 Task: Create a due date automation trigger when advanced on, 2 days after a card is due add fields with custom field "Resume" set to a date in this month at 11:00 AM.
Action: Mouse moved to (1211, 92)
Screenshot: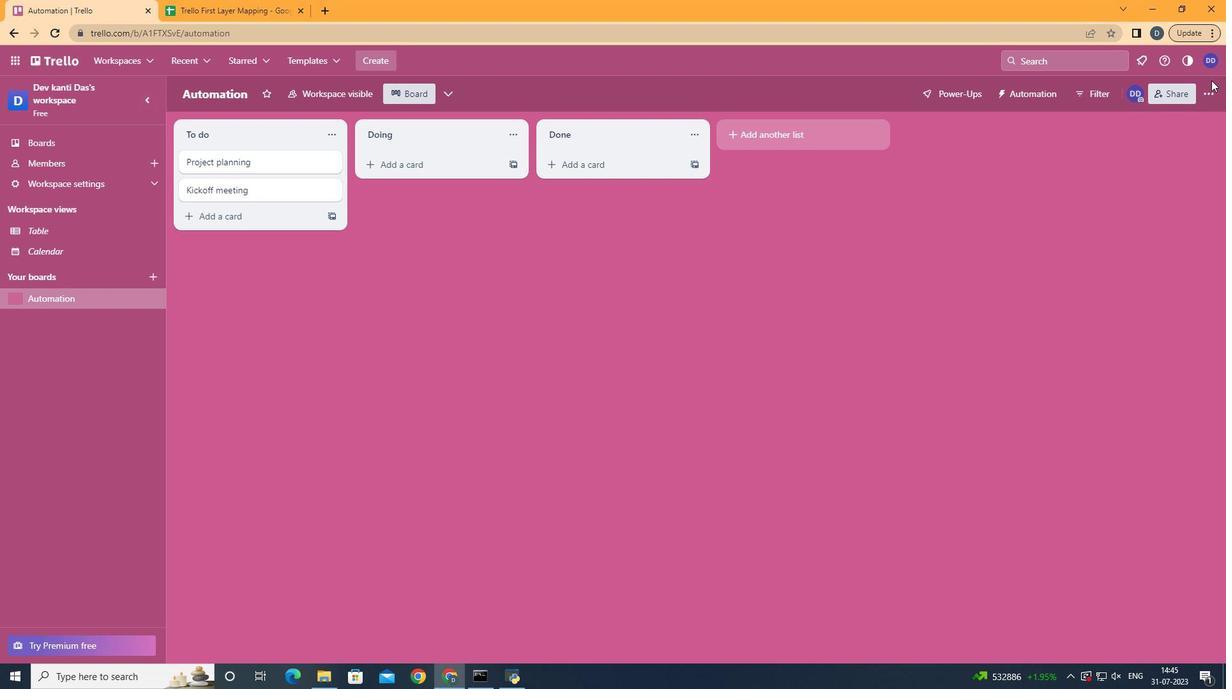 
Action: Mouse pressed left at (1211, 92)
Screenshot: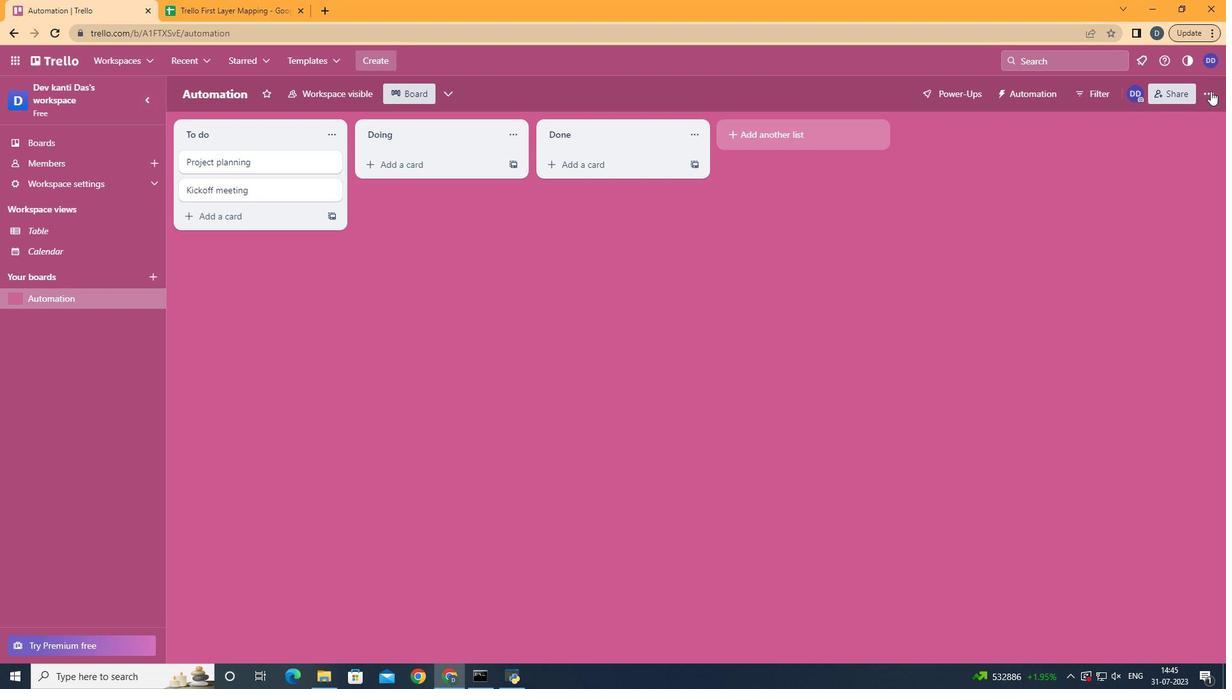 
Action: Mouse moved to (1064, 280)
Screenshot: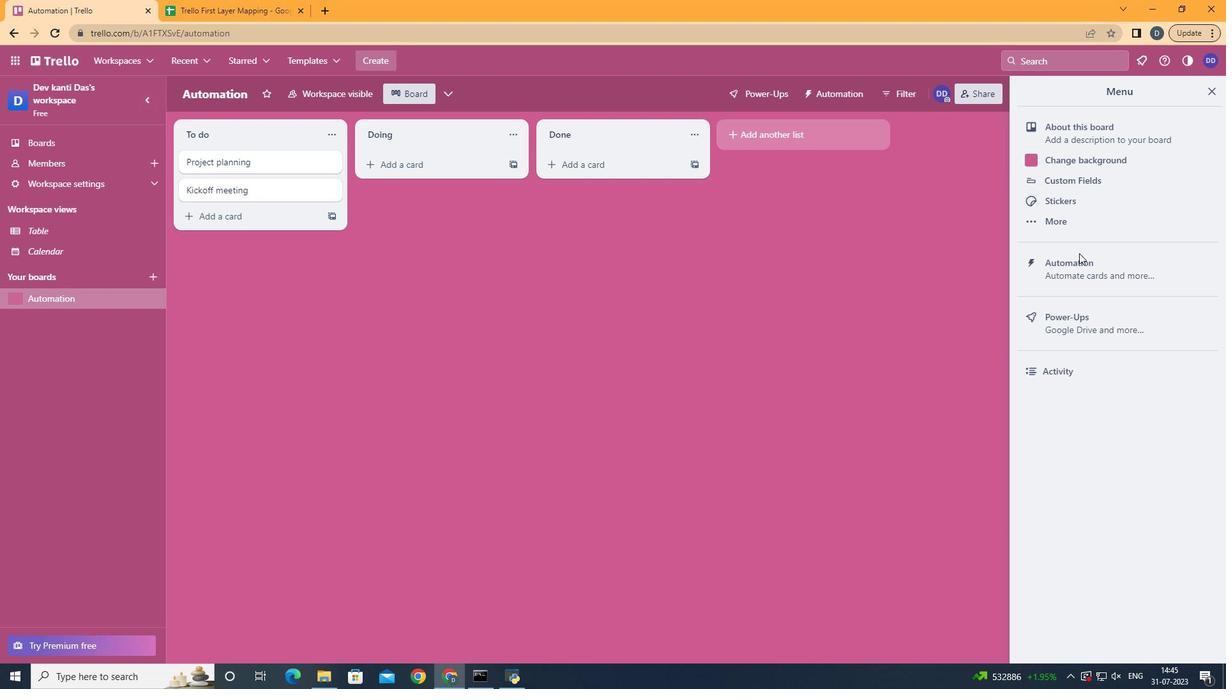 
Action: Mouse pressed left at (1064, 280)
Screenshot: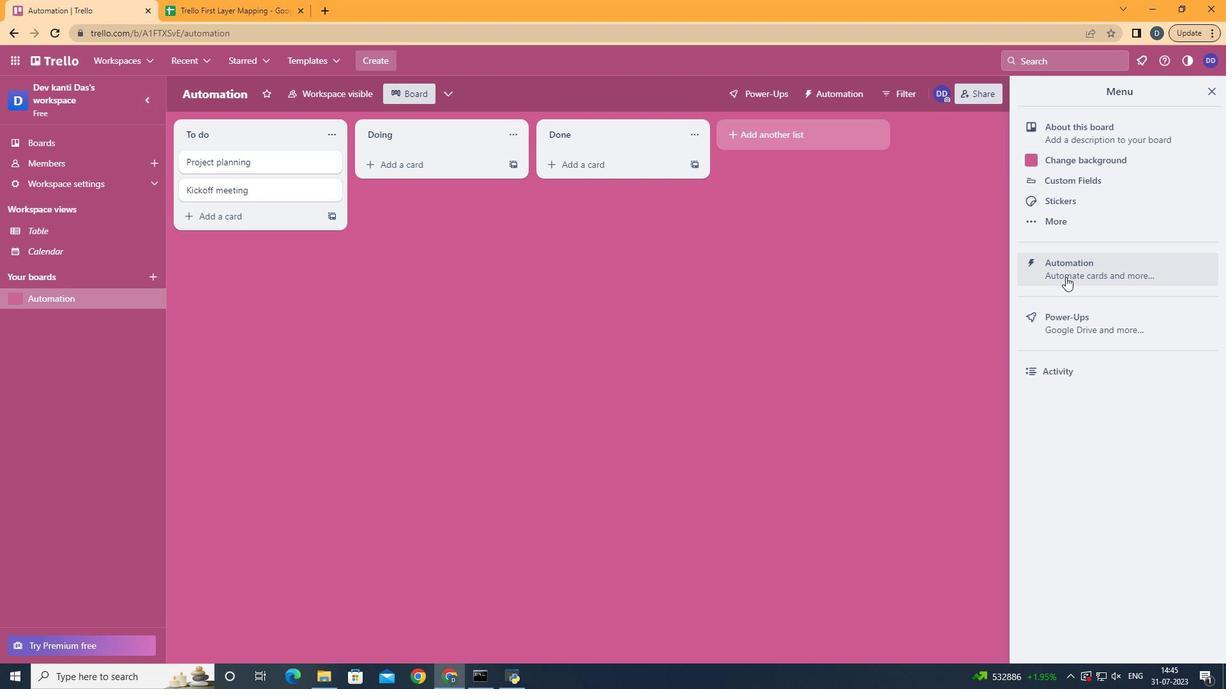 
Action: Mouse moved to (221, 263)
Screenshot: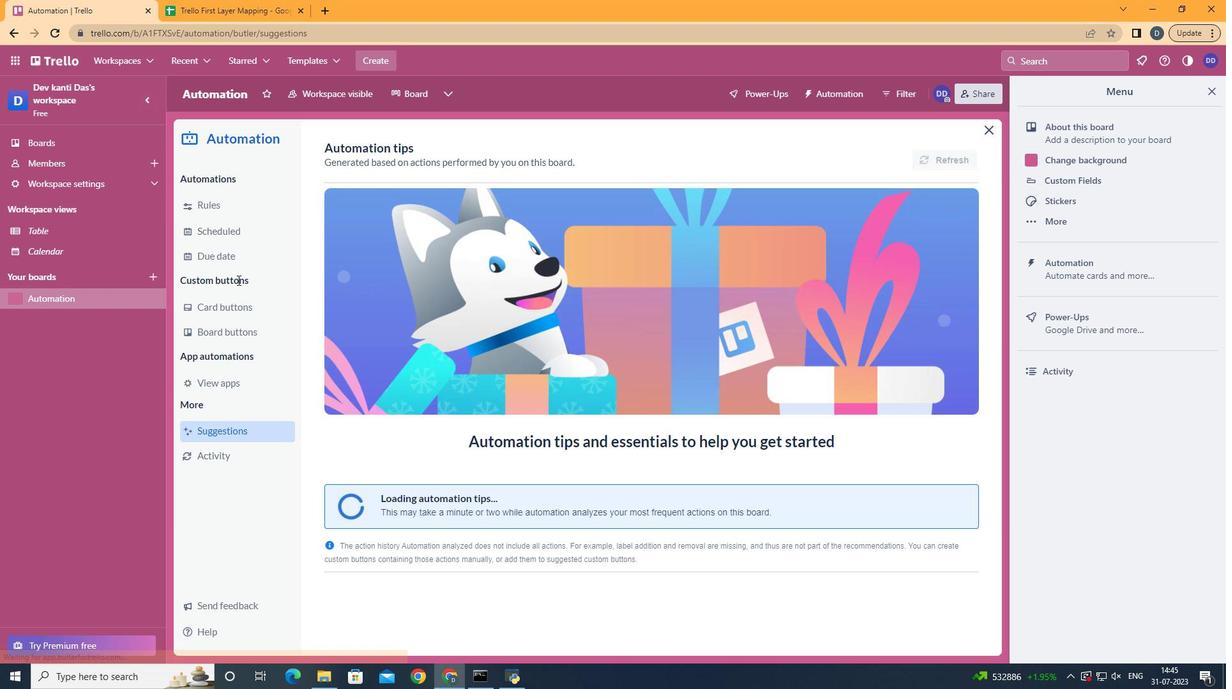 
Action: Mouse pressed left at (221, 263)
Screenshot: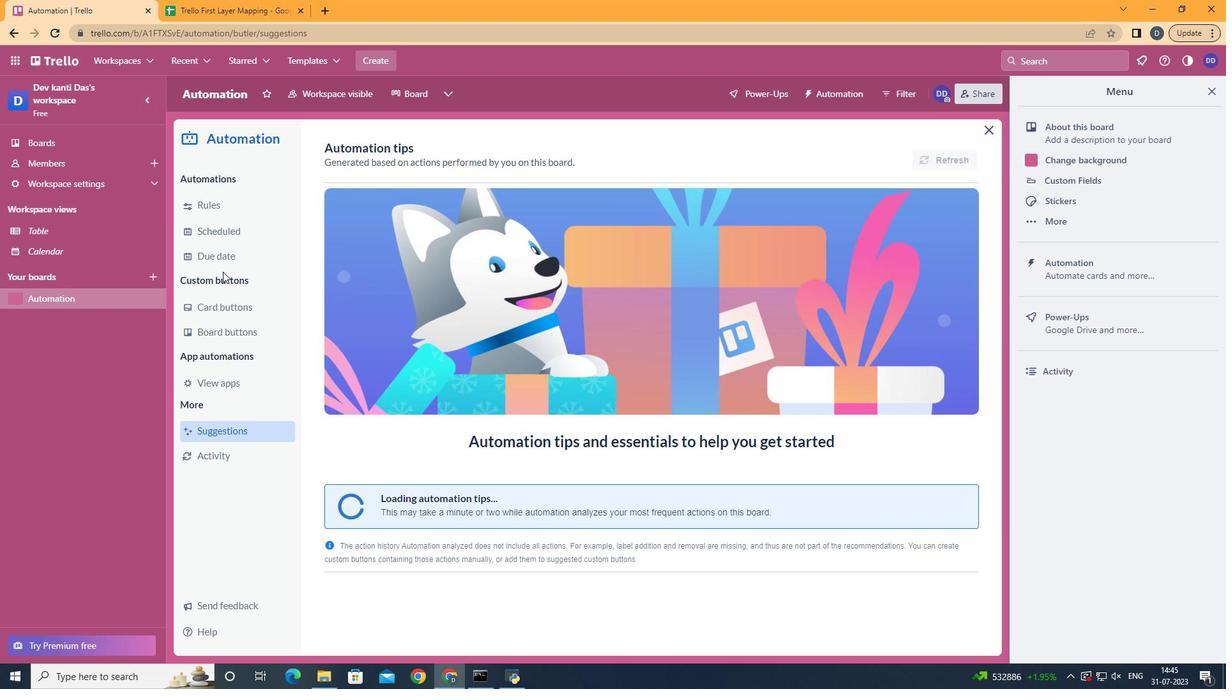 
Action: Mouse moved to (887, 152)
Screenshot: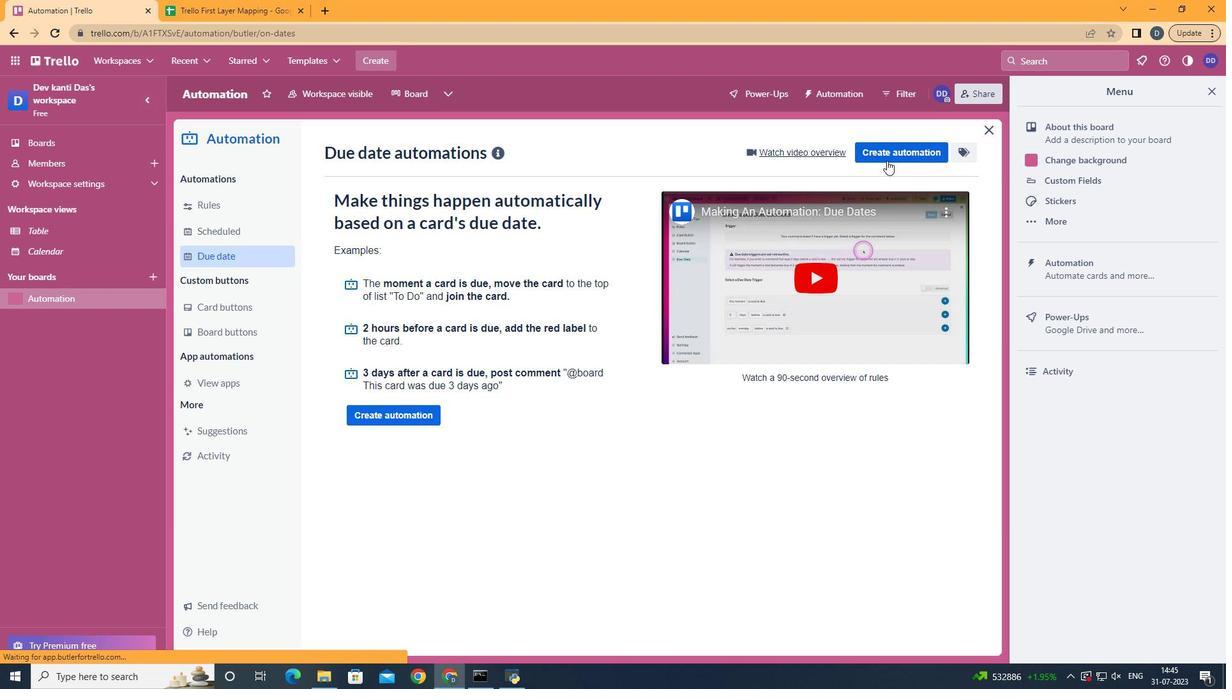 
Action: Mouse pressed left at (887, 152)
Screenshot: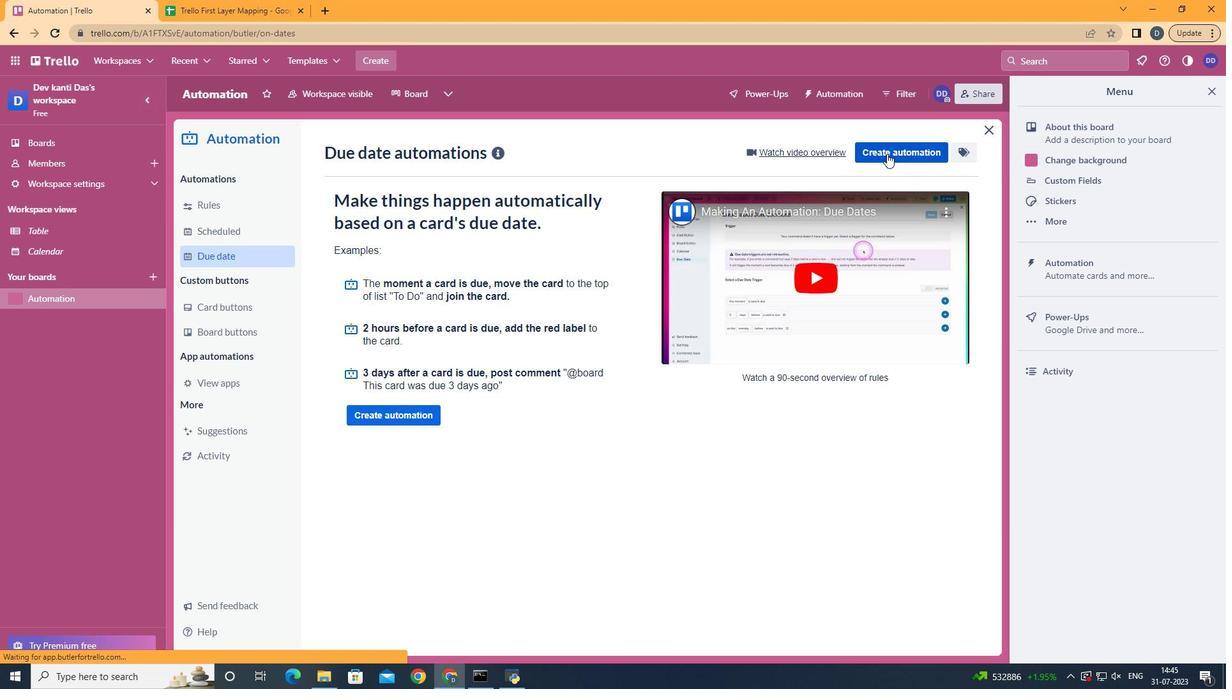
Action: Mouse moved to (577, 284)
Screenshot: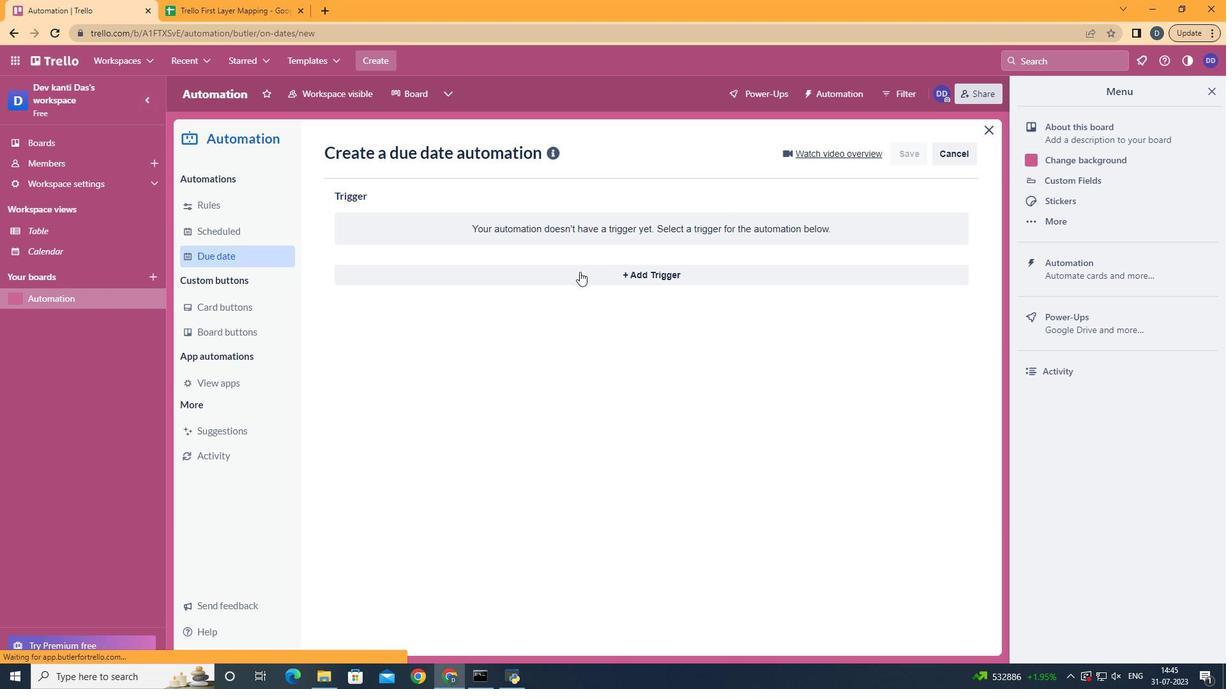 
Action: Mouse pressed left at (577, 284)
Screenshot: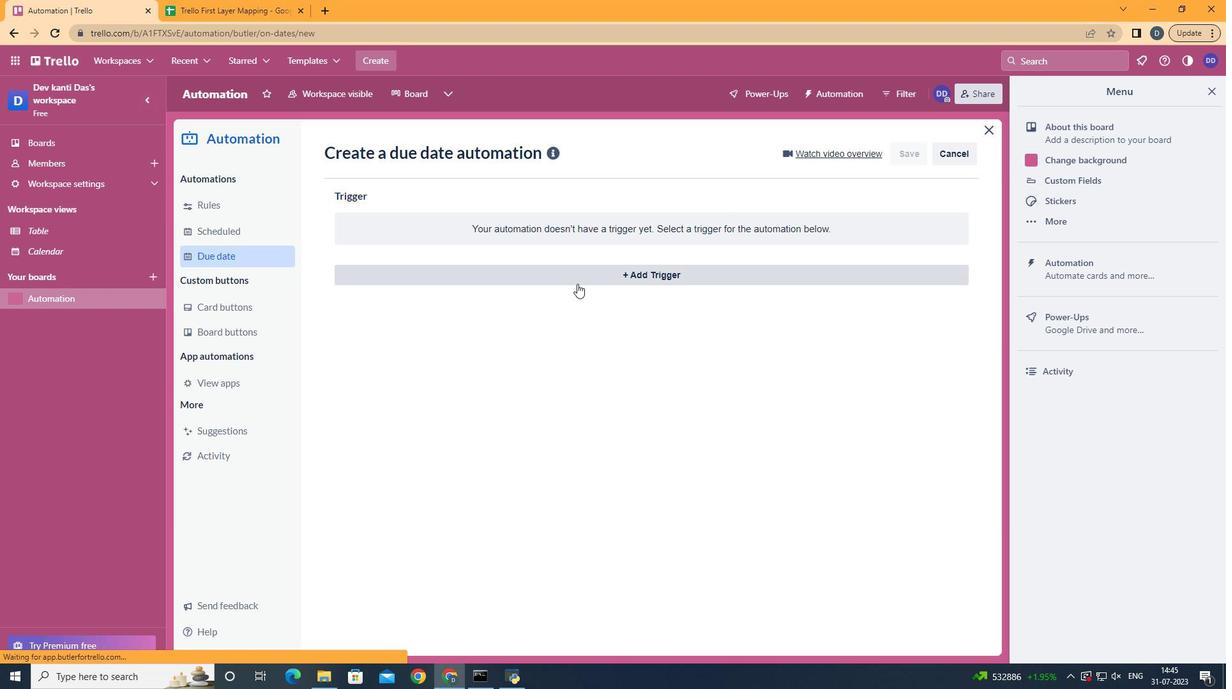 
Action: Mouse moved to (452, 518)
Screenshot: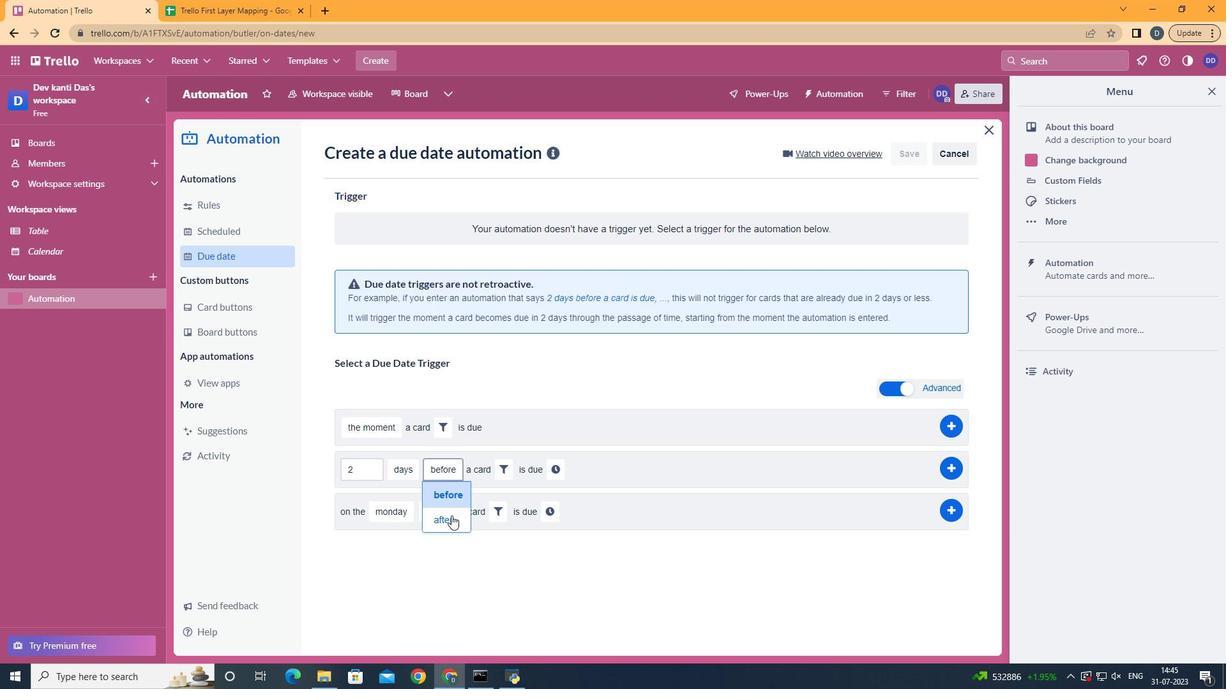 
Action: Mouse pressed left at (452, 518)
Screenshot: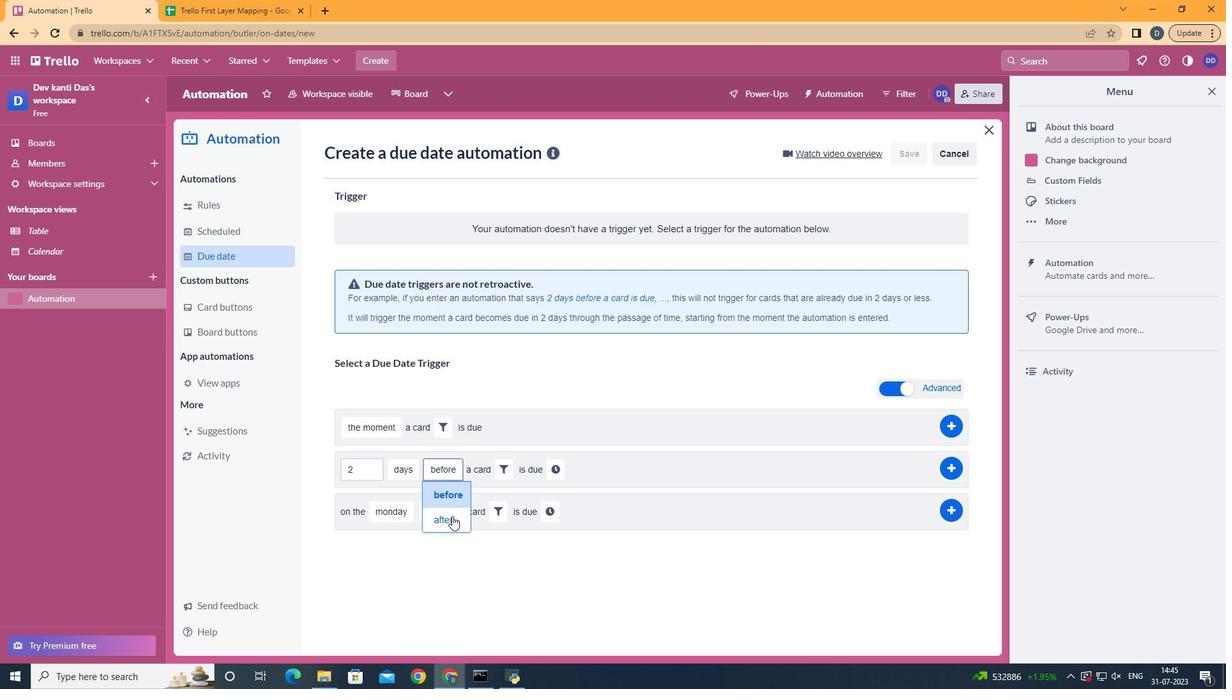 
Action: Mouse moved to (489, 469)
Screenshot: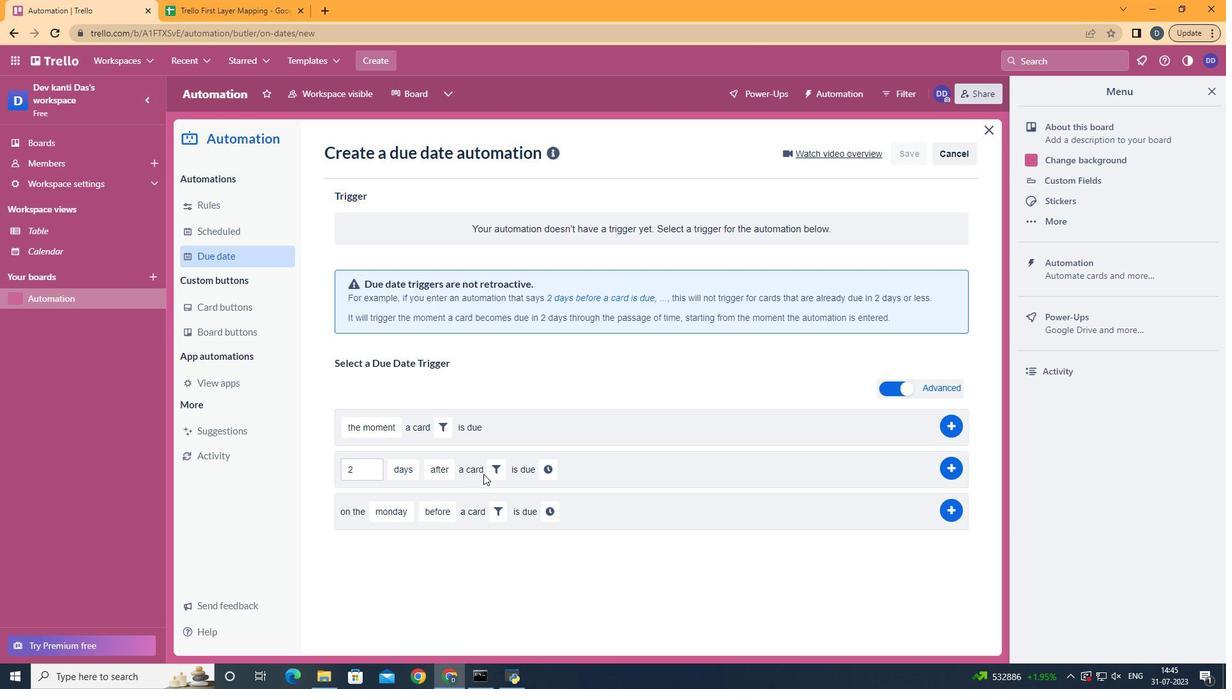 
Action: Mouse pressed left at (489, 469)
Screenshot: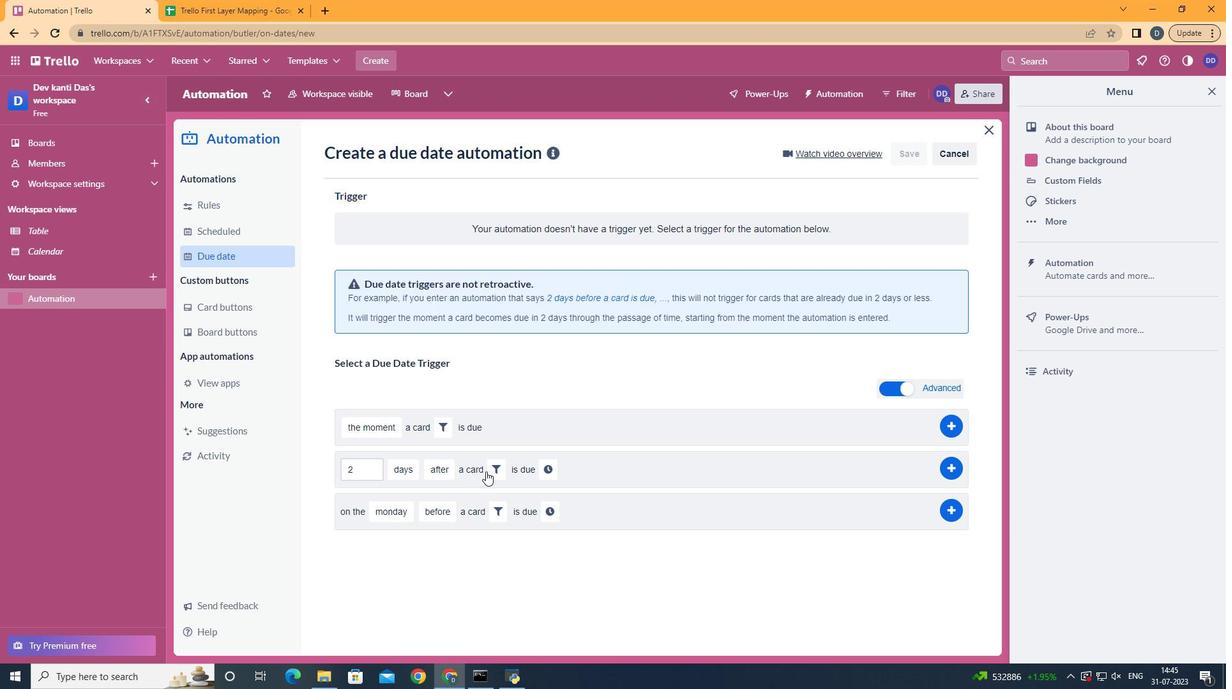 
Action: Mouse moved to (689, 515)
Screenshot: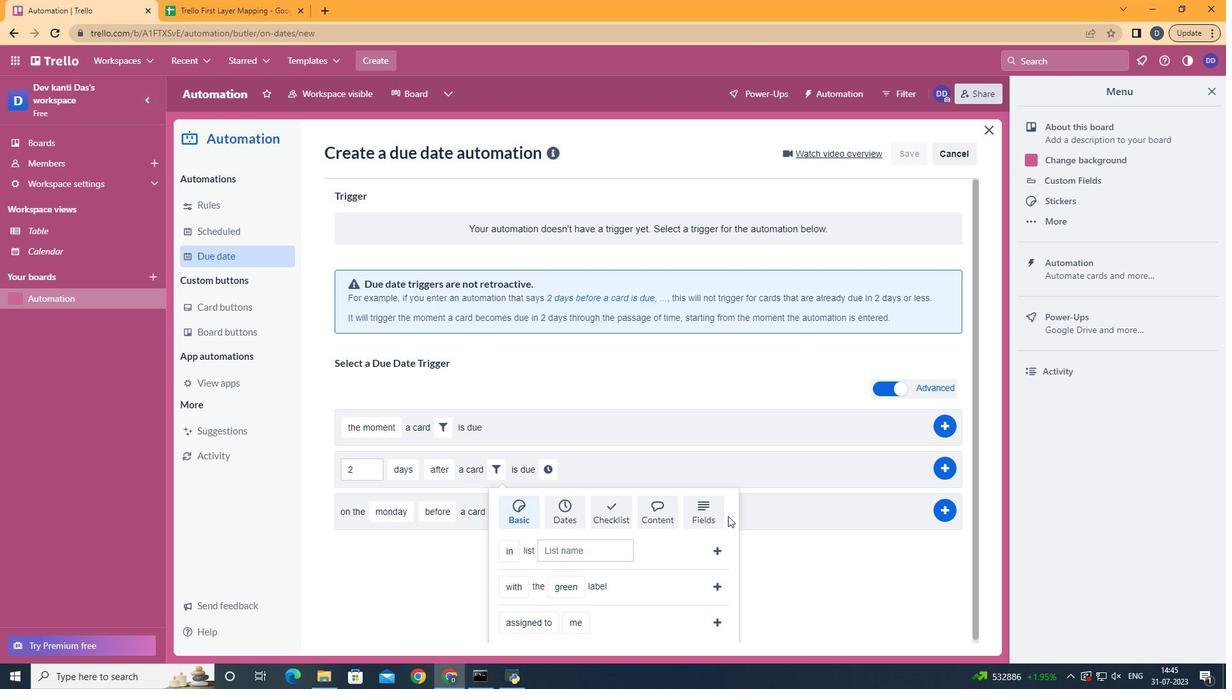 
Action: Mouse pressed left at (689, 515)
Screenshot: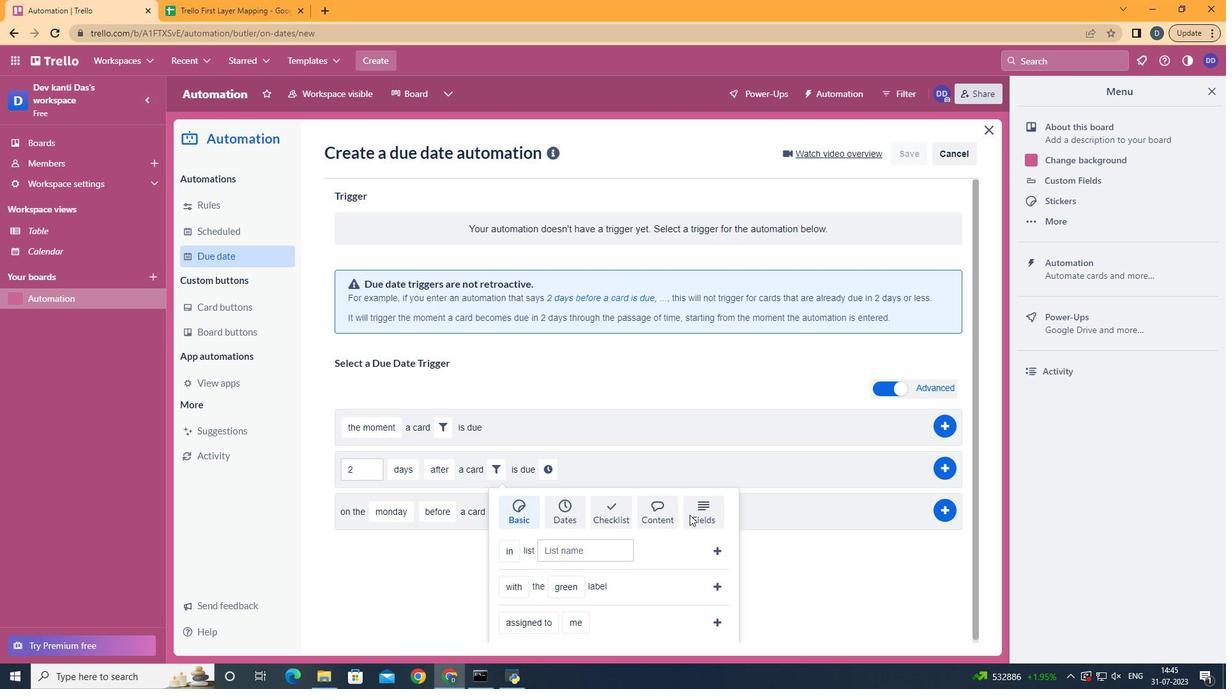 
Action: Mouse scrolled (689, 514) with delta (0, 0)
Screenshot: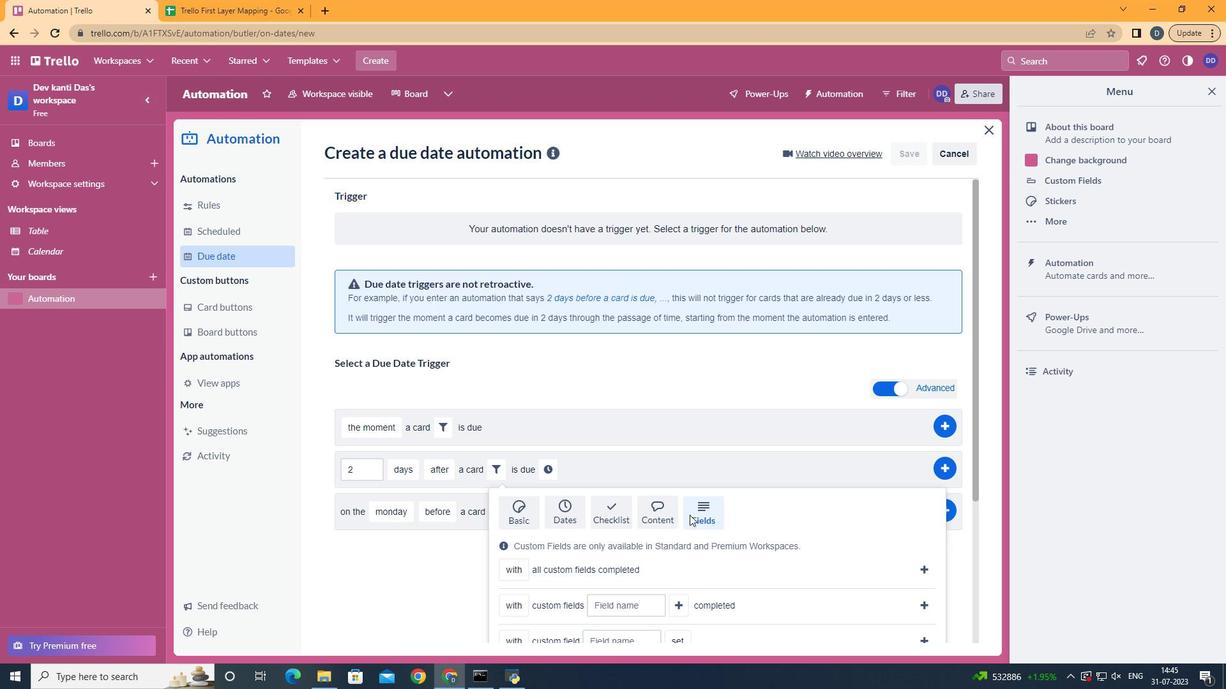 
Action: Mouse scrolled (689, 514) with delta (0, 0)
Screenshot: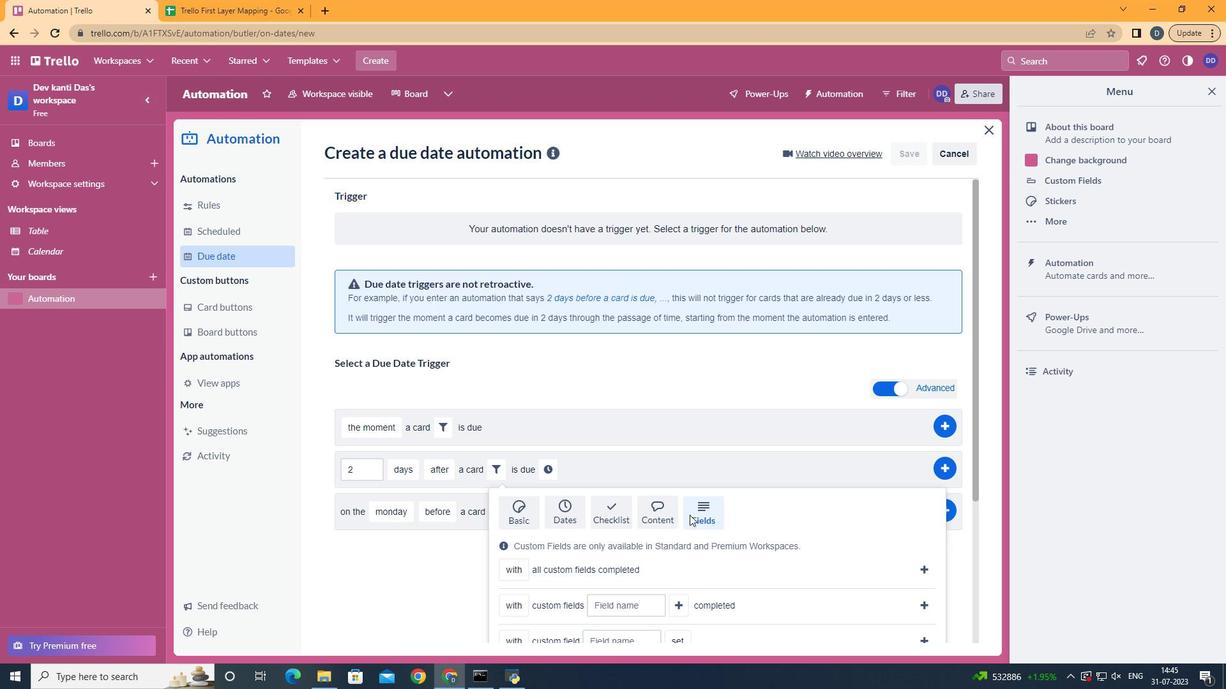 
Action: Mouse scrolled (689, 514) with delta (0, 0)
Screenshot: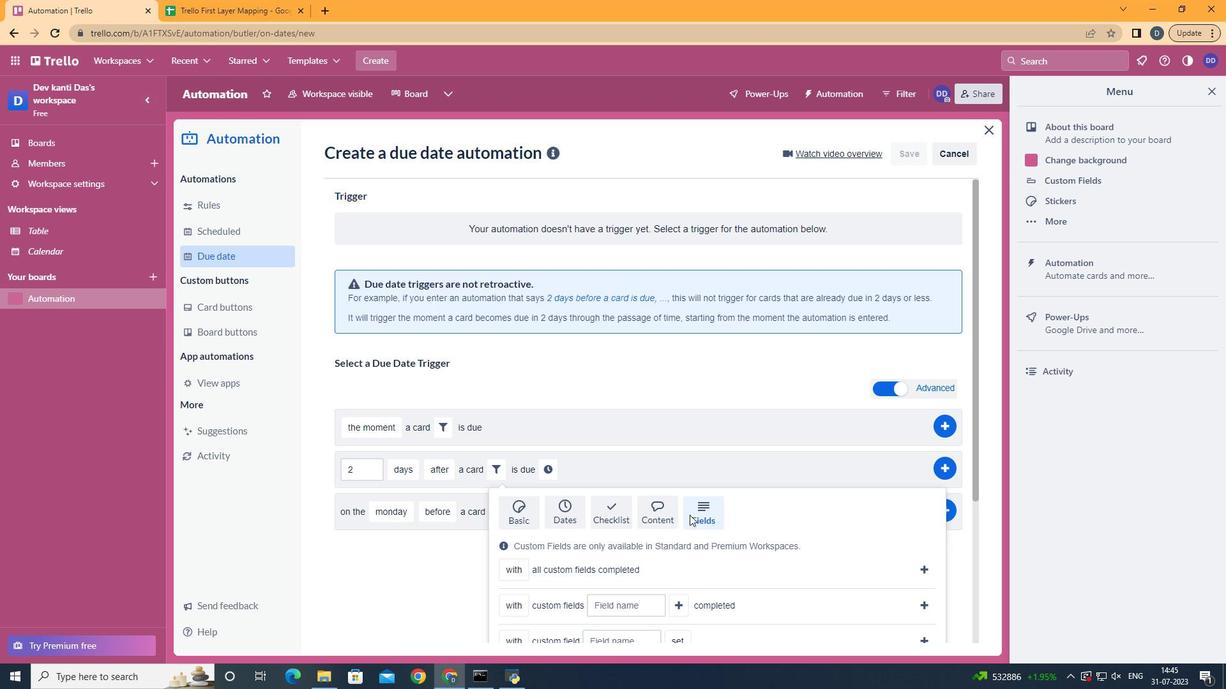 
Action: Mouse moved to (689, 513)
Screenshot: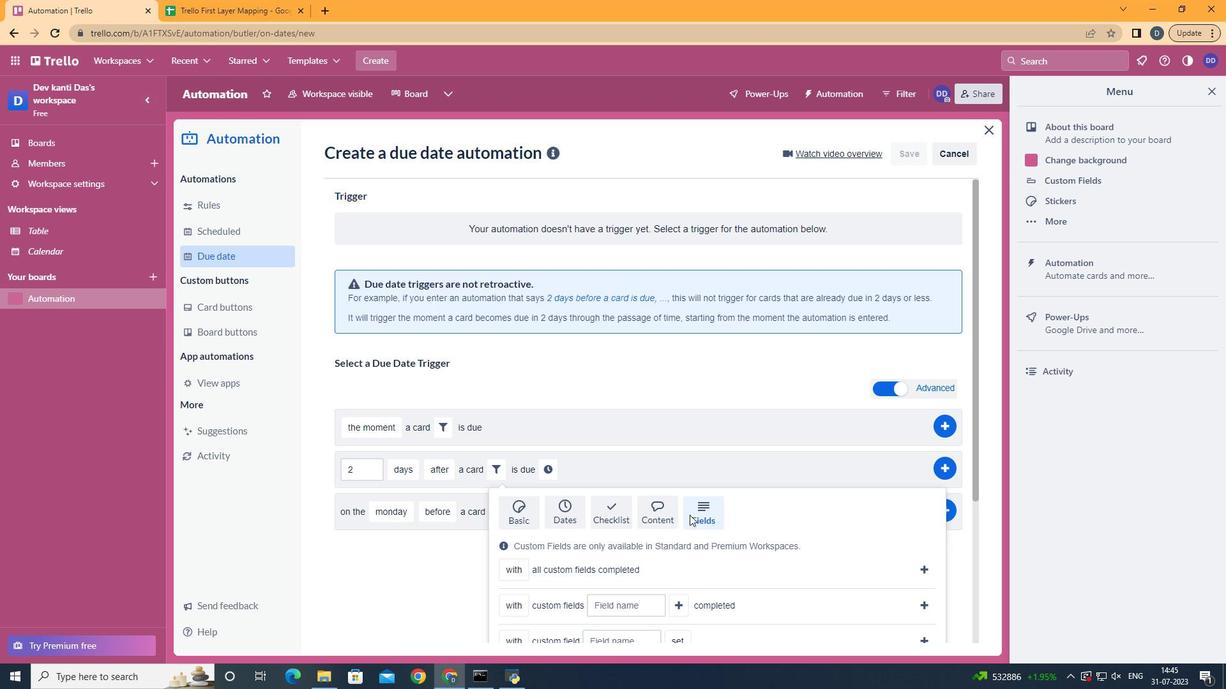 
Action: Mouse scrolled (689, 514) with delta (0, 0)
Screenshot: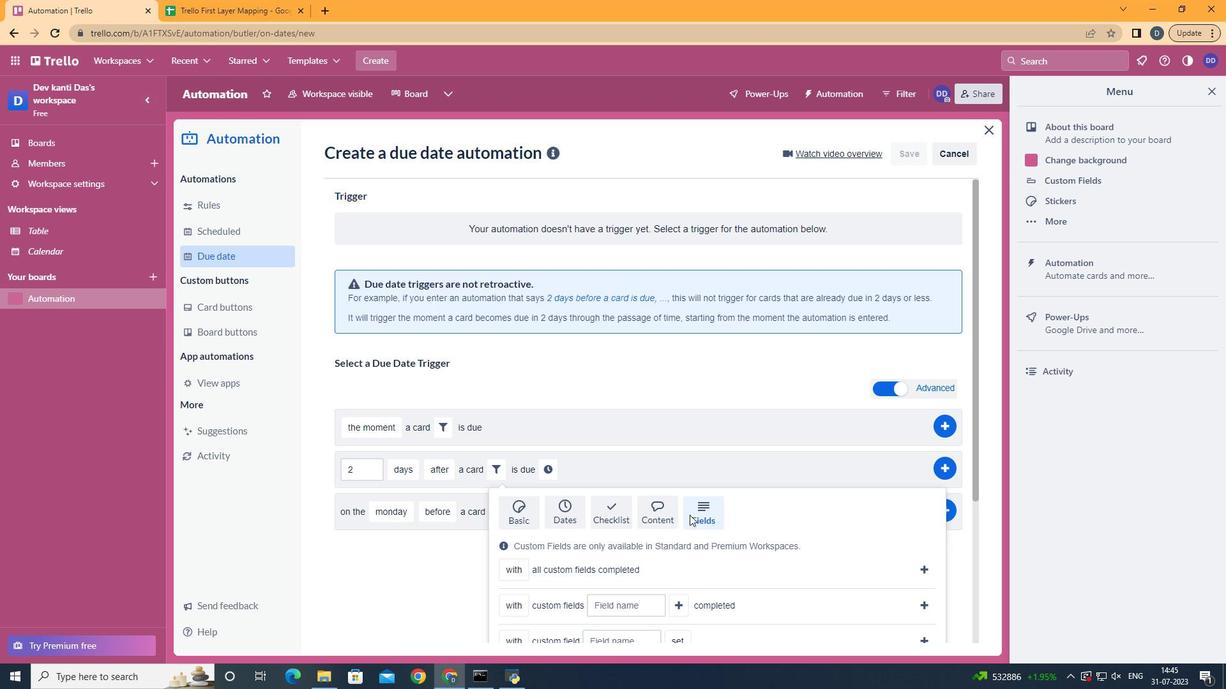
Action: Mouse moved to (696, 504)
Screenshot: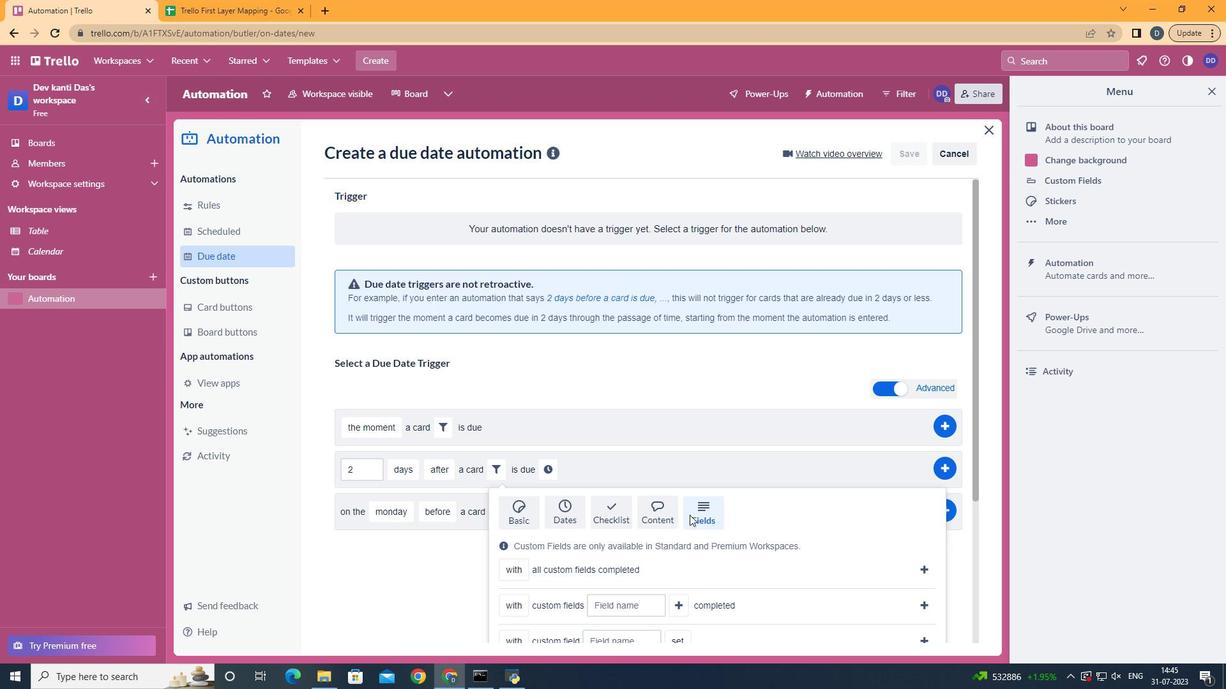 
Action: Mouse scrolled (691, 507) with delta (0, 0)
Screenshot: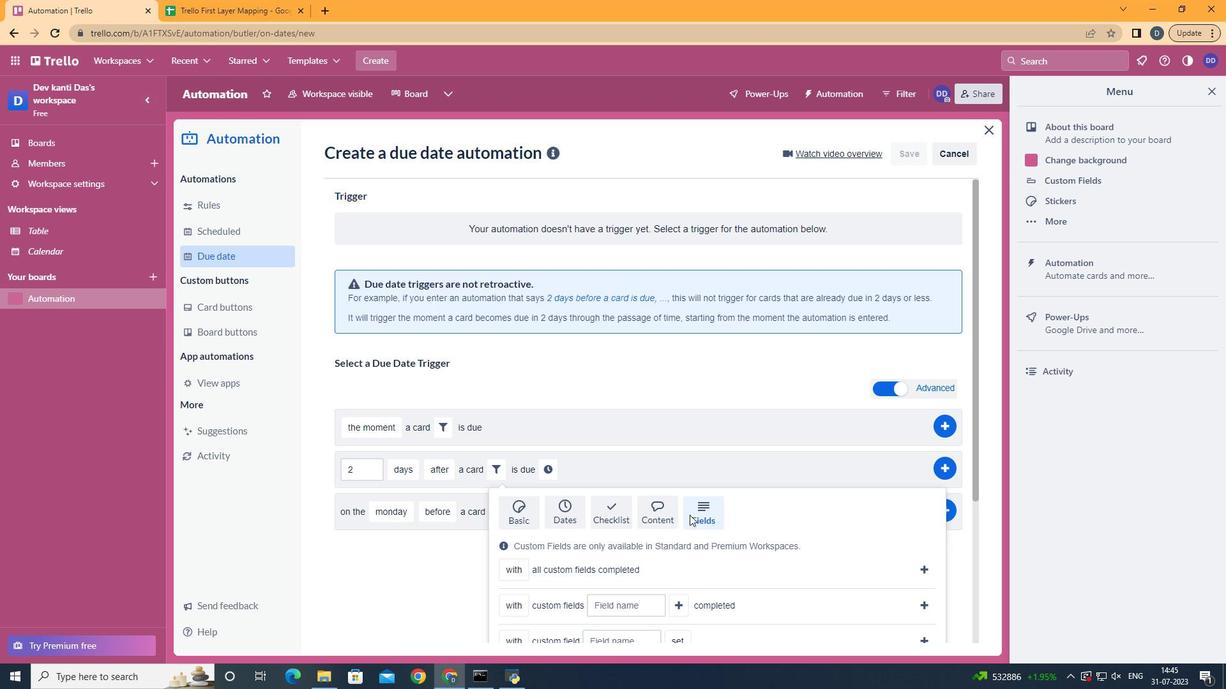 
Action: Mouse moved to (705, 498)
Screenshot: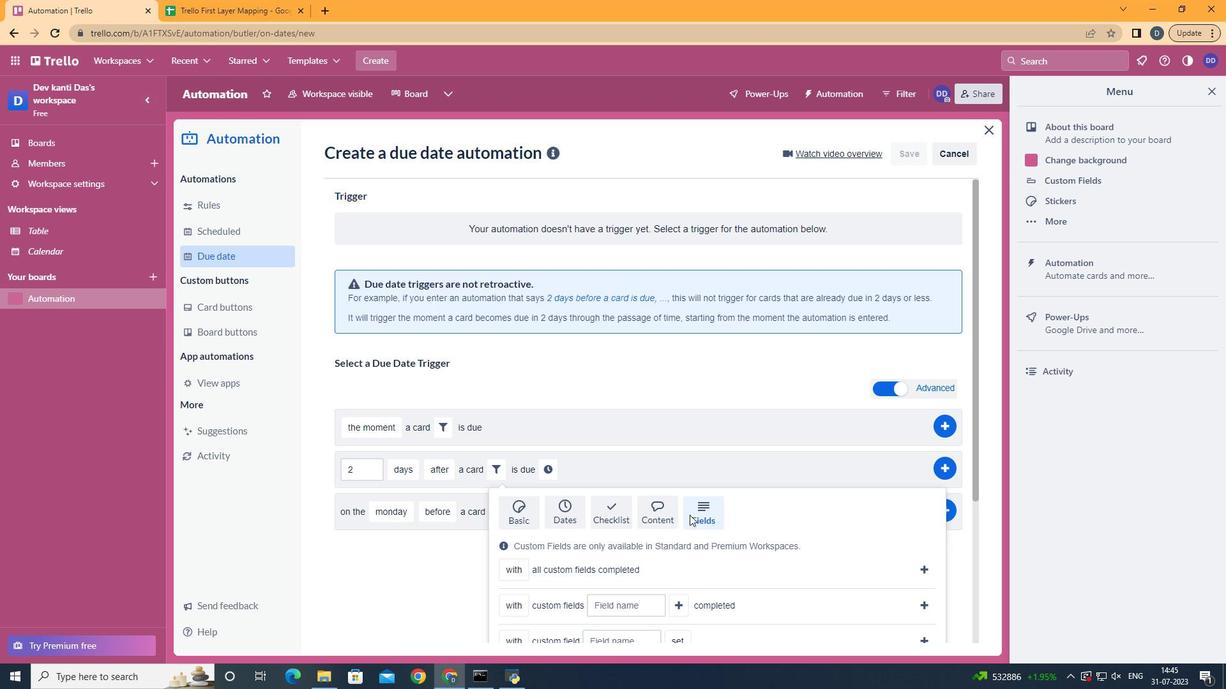
Action: Mouse scrolled (701, 500) with delta (0, 0)
Screenshot: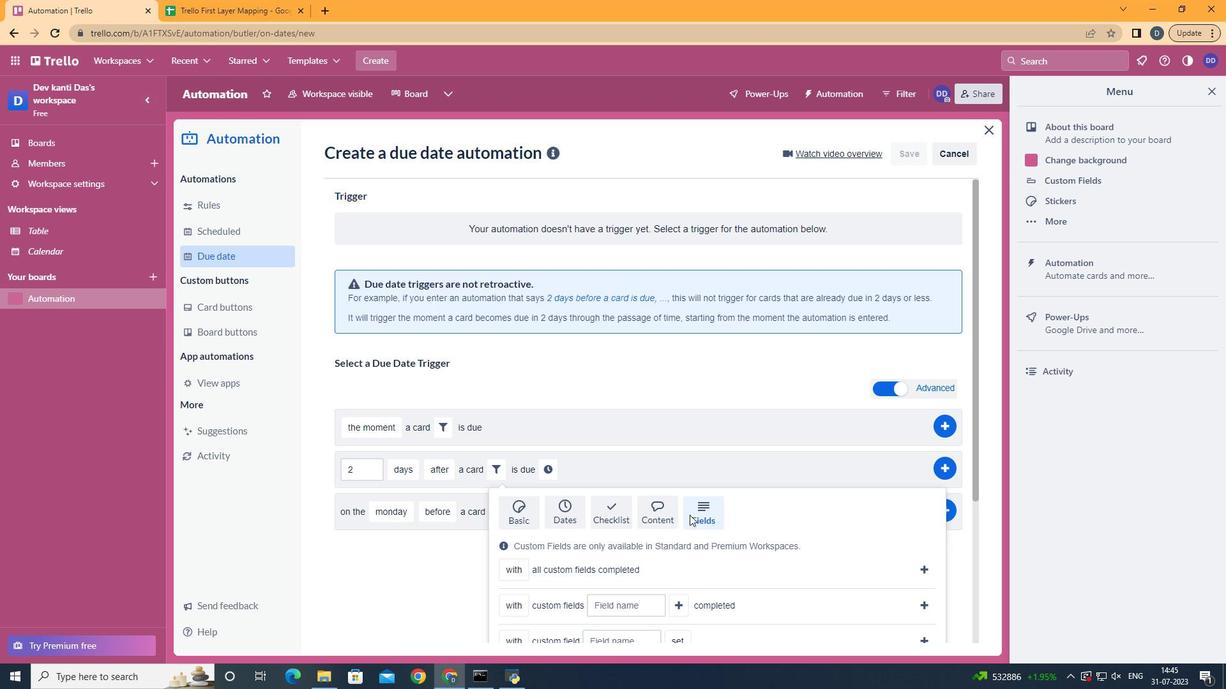 
Action: Mouse moved to (523, 602)
Screenshot: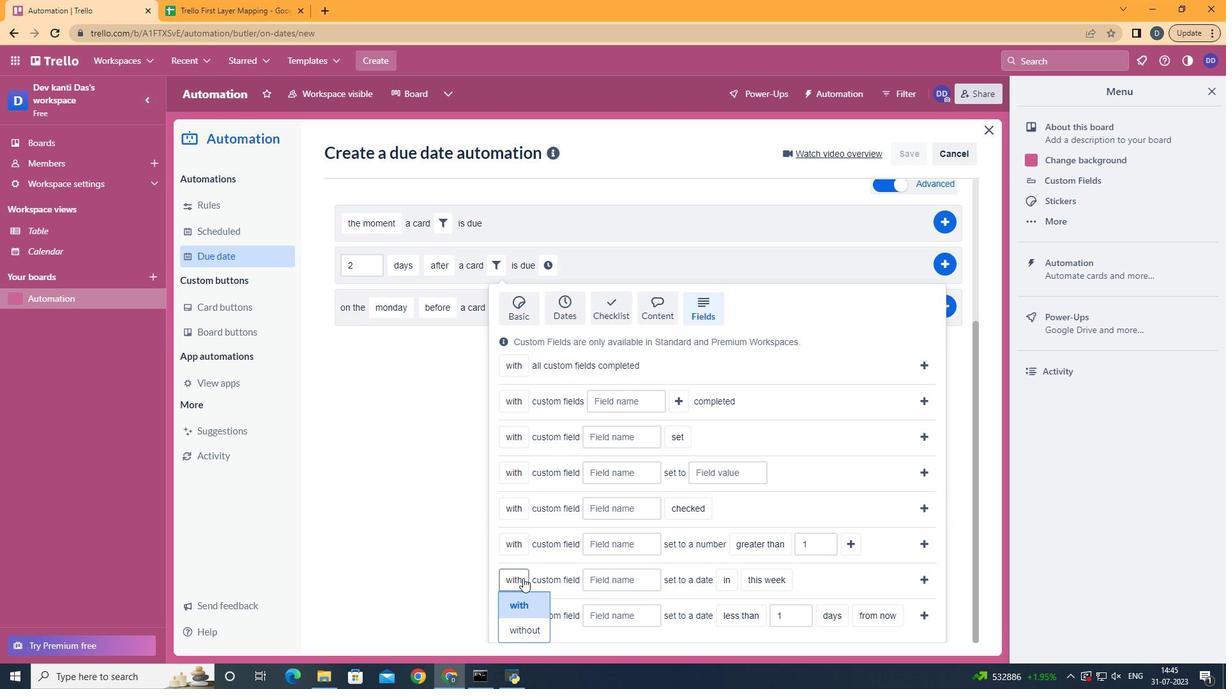 
Action: Mouse pressed left at (523, 602)
Screenshot: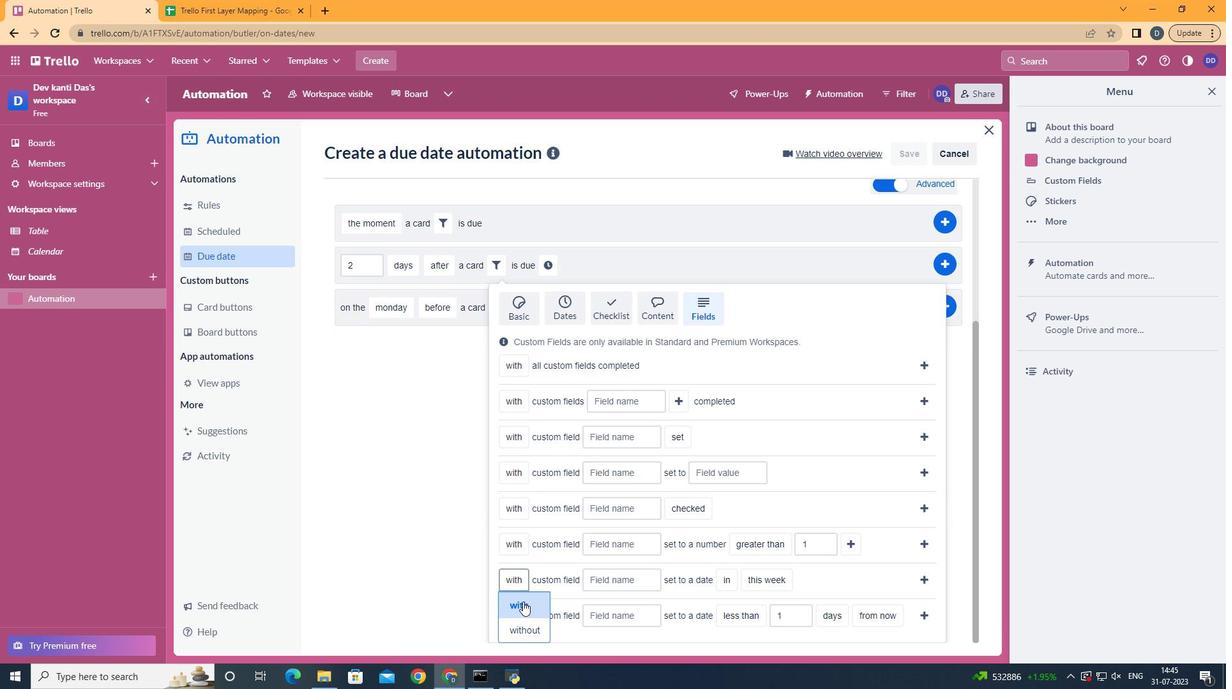 
Action: Mouse moved to (608, 580)
Screenshot: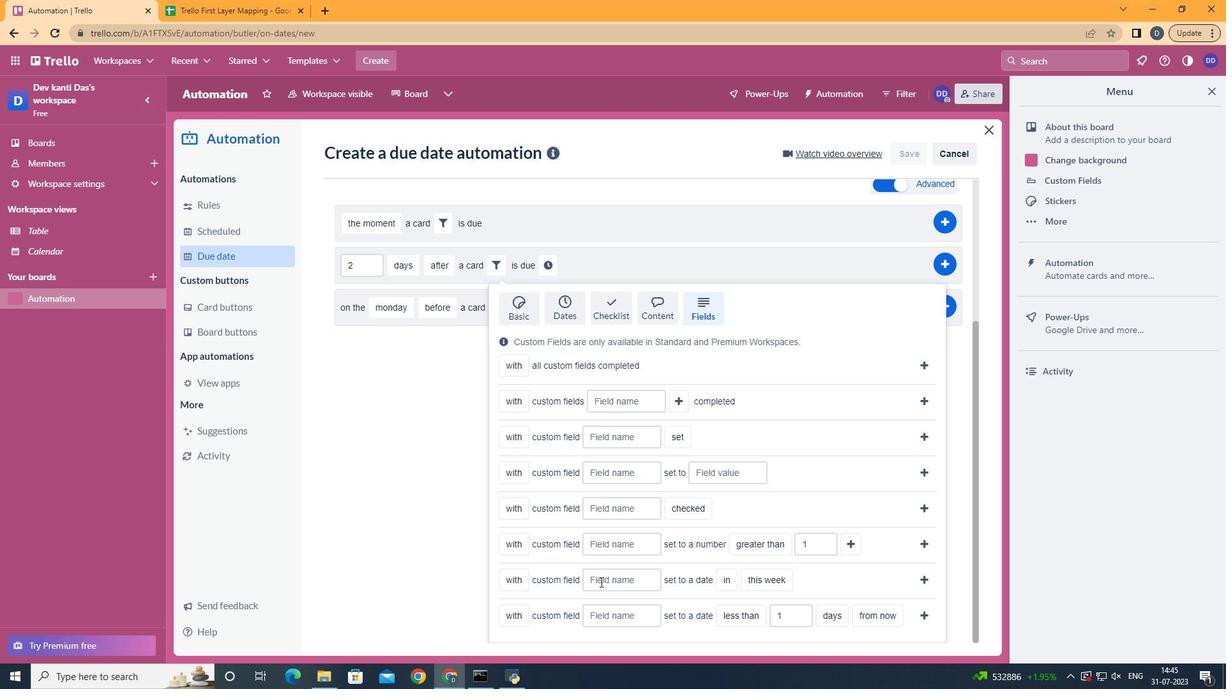 
Action: Mouse pressed left at (608, 580)
Screenshot: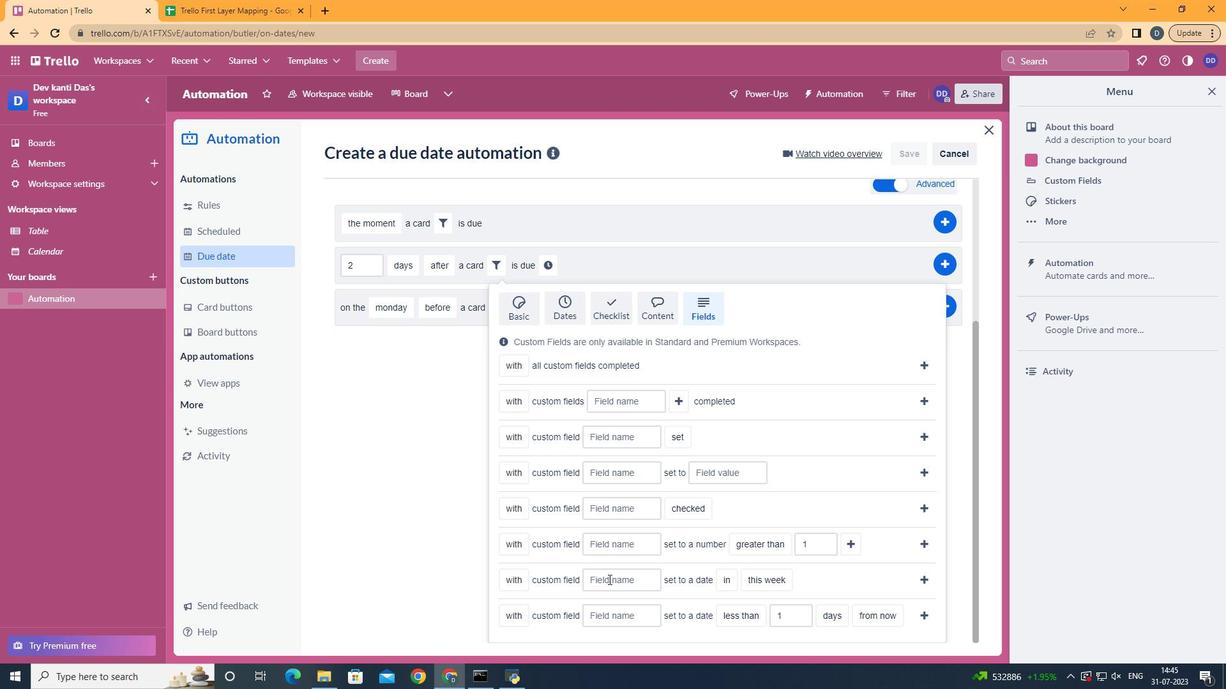 
Action: Key pressed <Key.shift>Resume
Screenshot: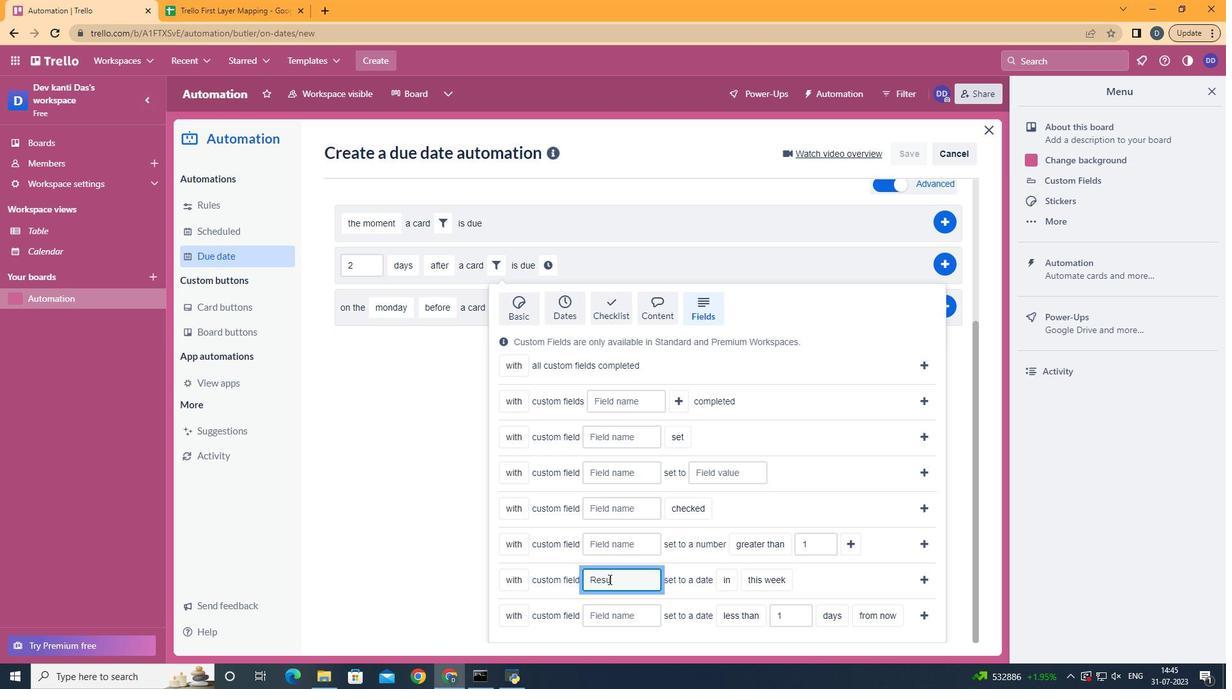 
Action: Mouse moved to (727, 604)
Screenshot: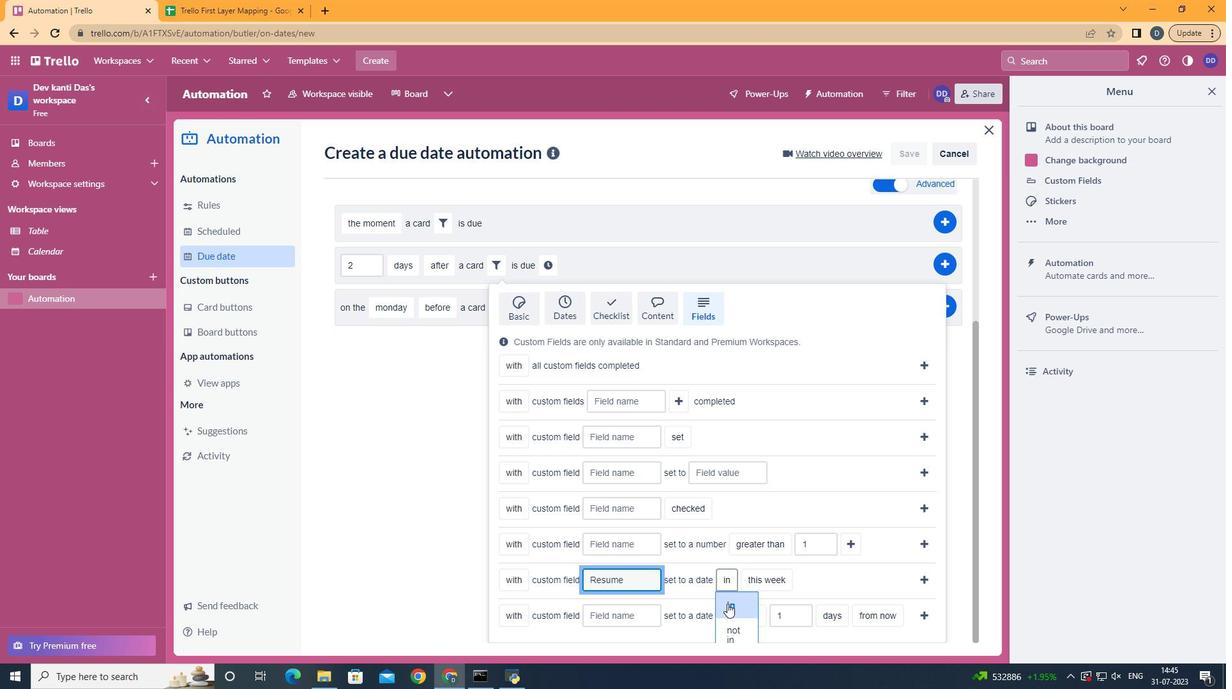 
Action: Mouse pressed left at (727, 604)
Screenshot: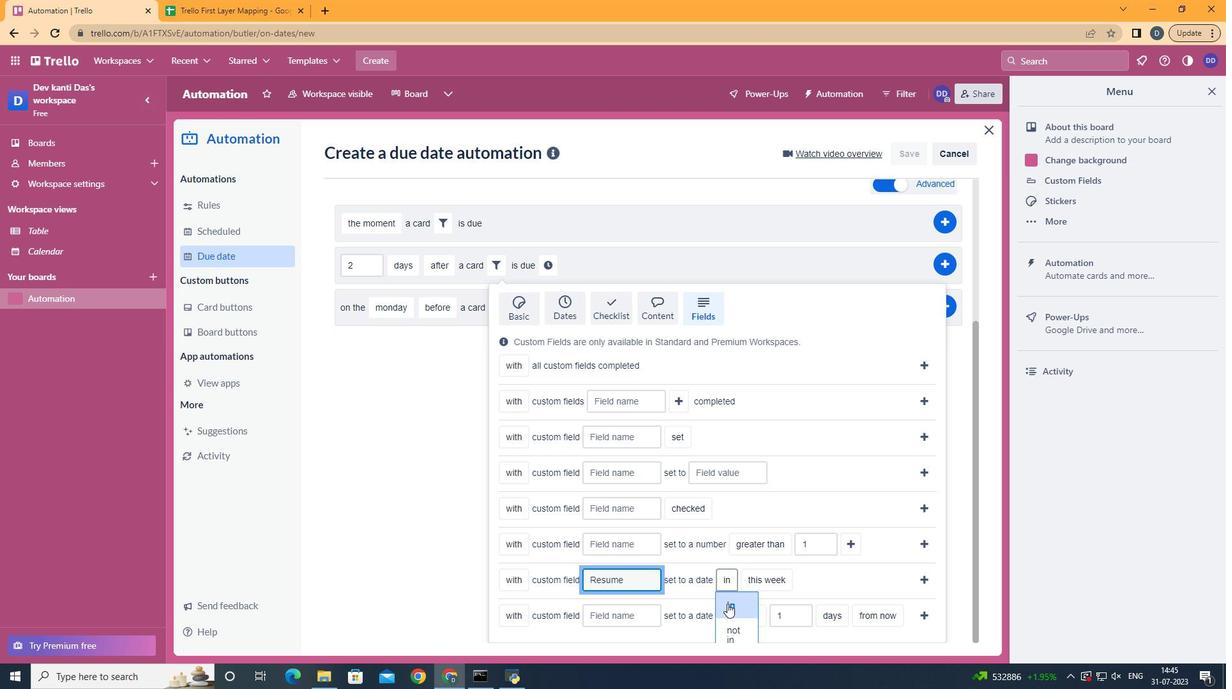 
Action: Mouse moved to (772, 630)
Screenshot: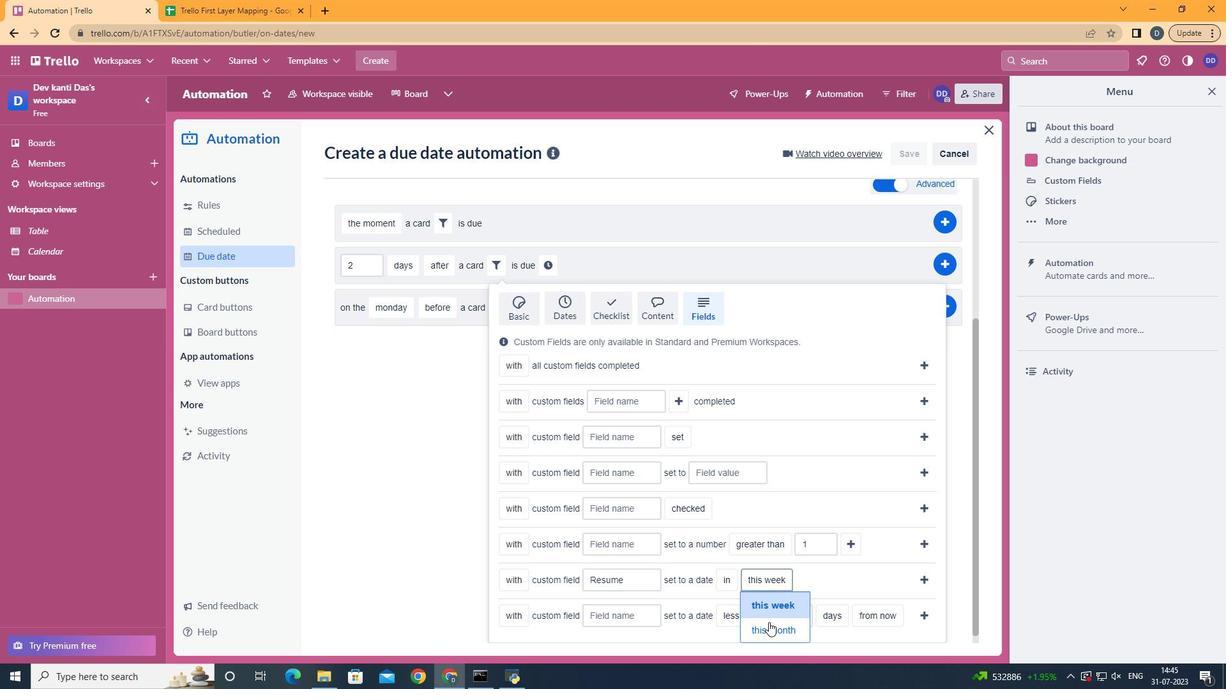 
Action: Mouse pressed left at (772, 630)
Screenshot: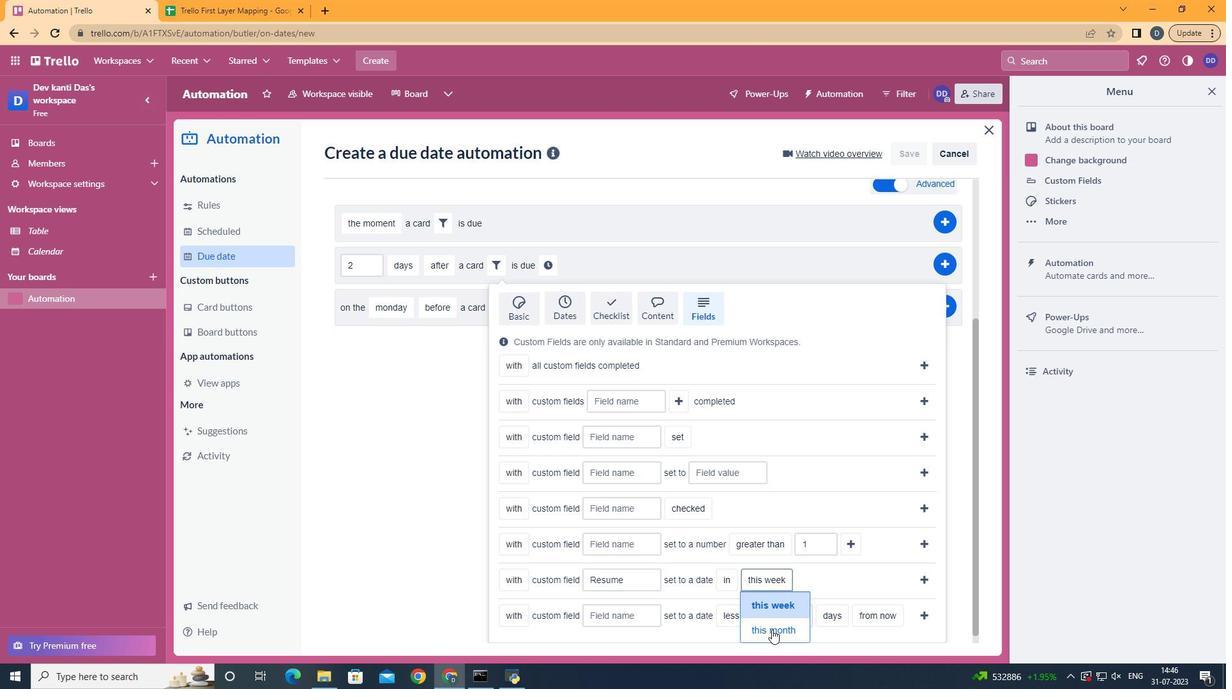 
Action: Mouse moved to (925, 581)
Screenshot: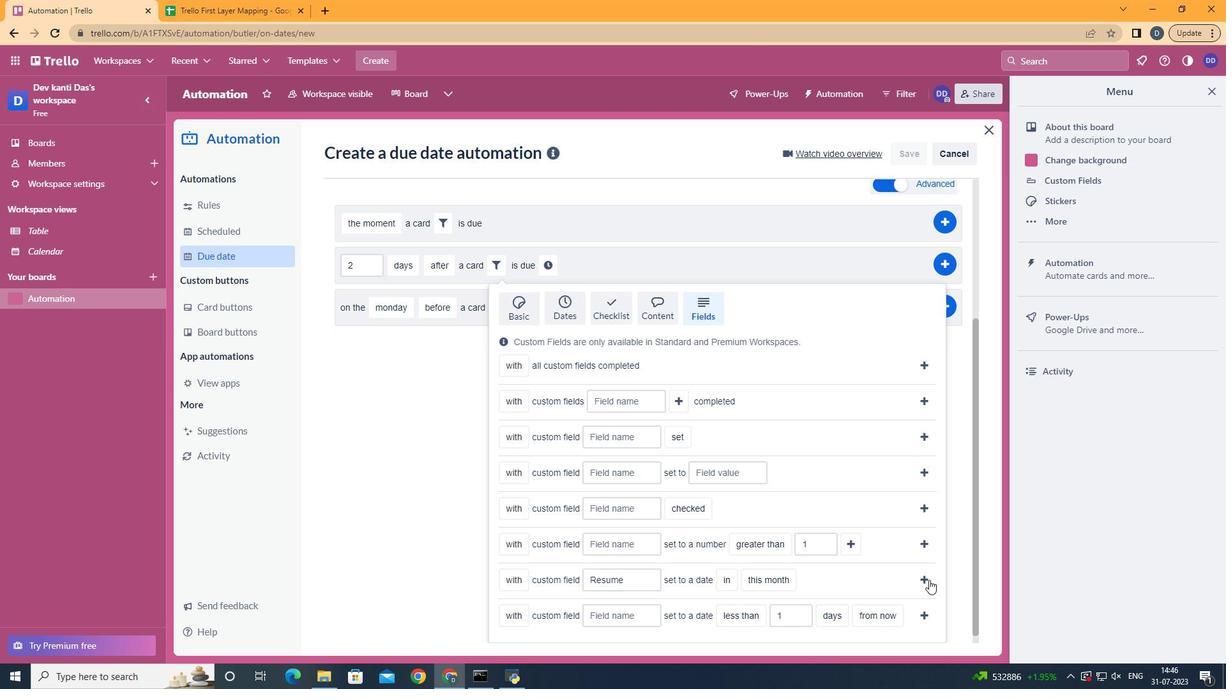 
Action: Mouse pressed left at (925, 581)
Screenshot: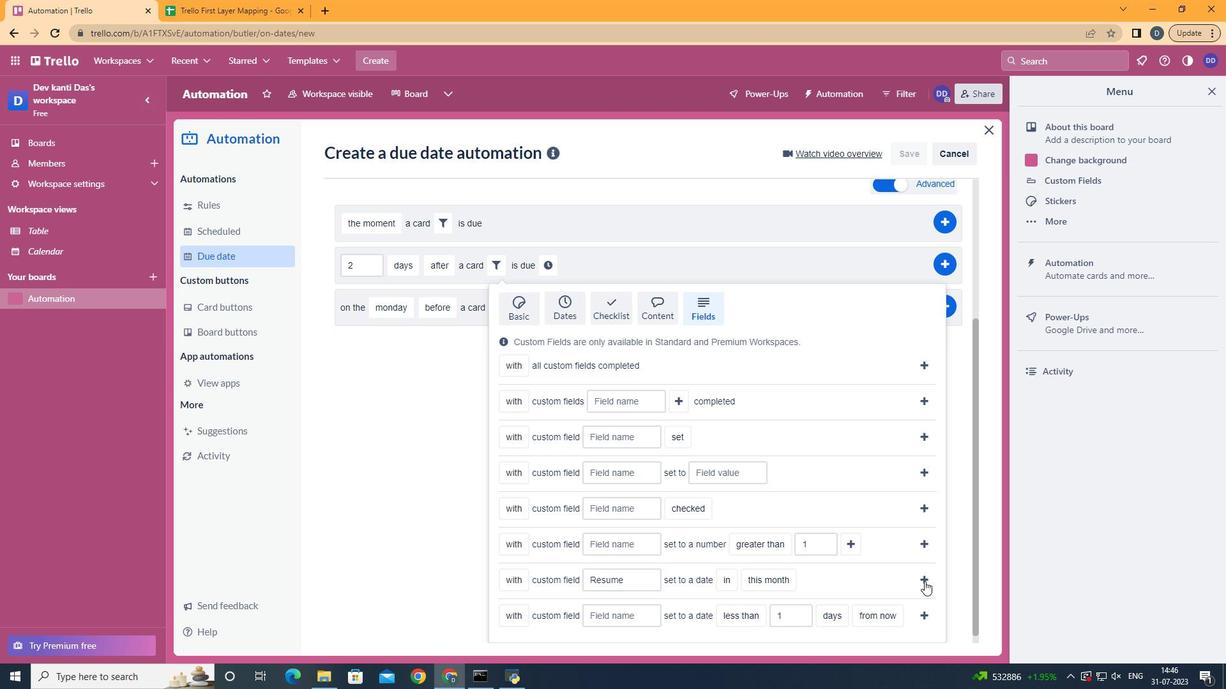 
Action: Mouse moved to (789, 468)
Screenshot: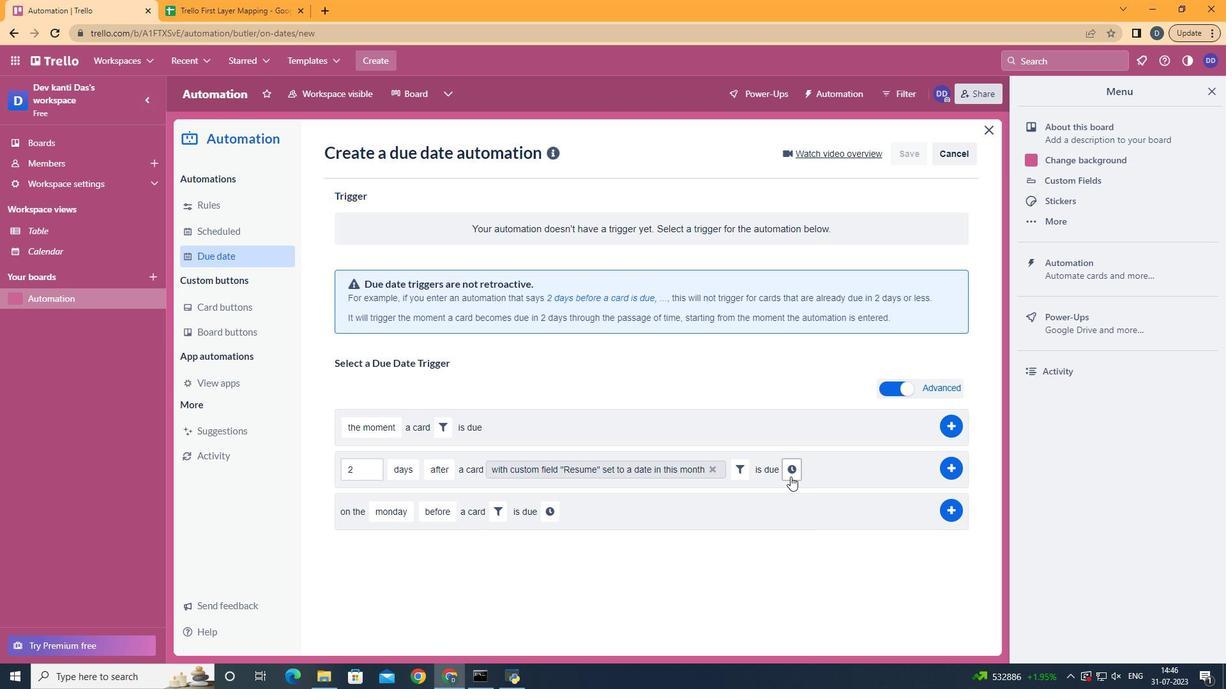 
Action: Mouse pressed left at (789, 468)
Screenshot: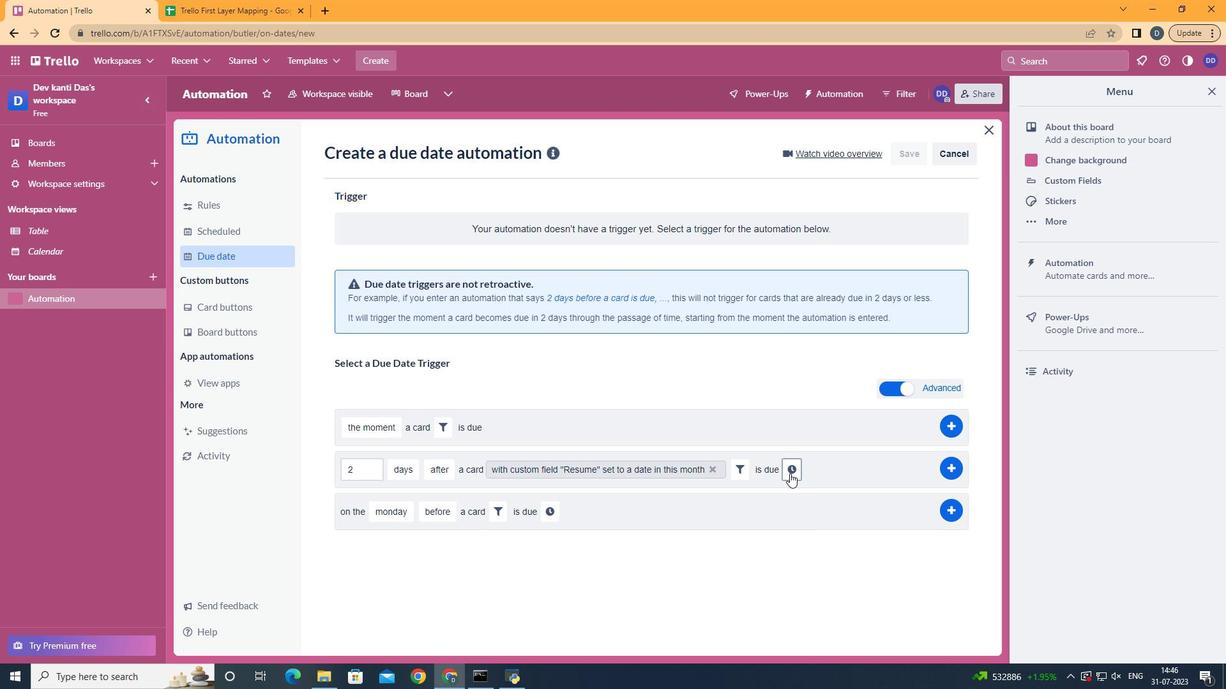 
Action: Mouse moved to (396, 498)
Screenshot: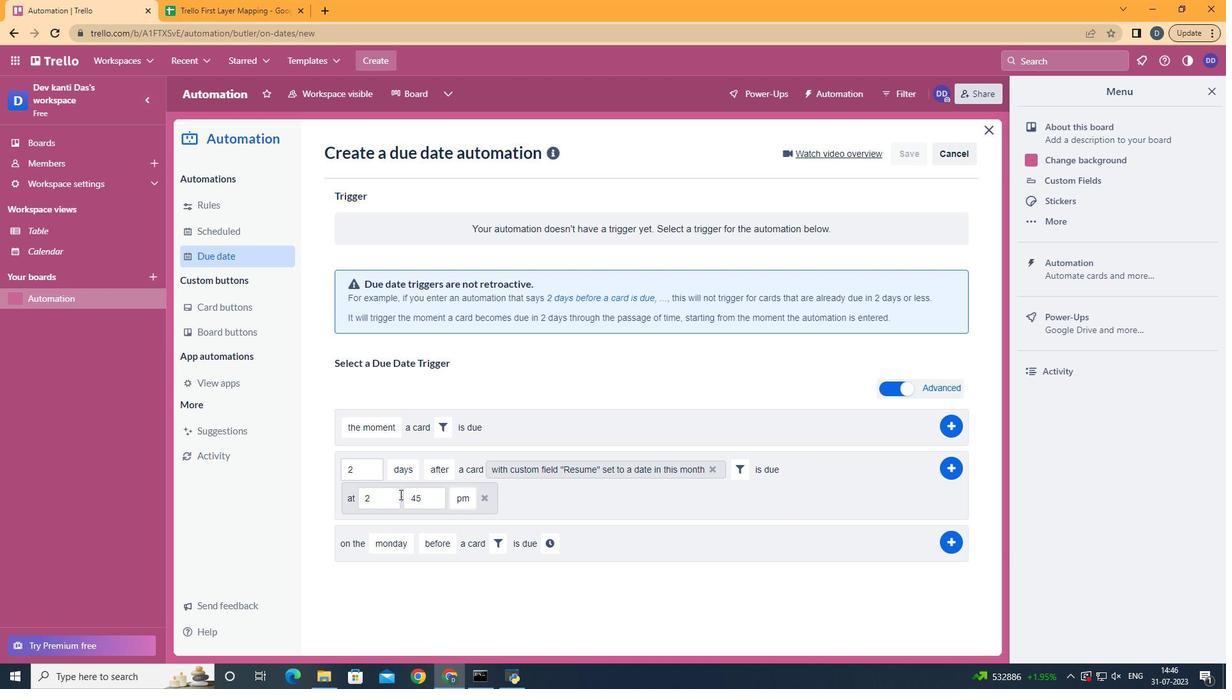 
Action: Mouse pressed left at (396, 498)
Screenshot: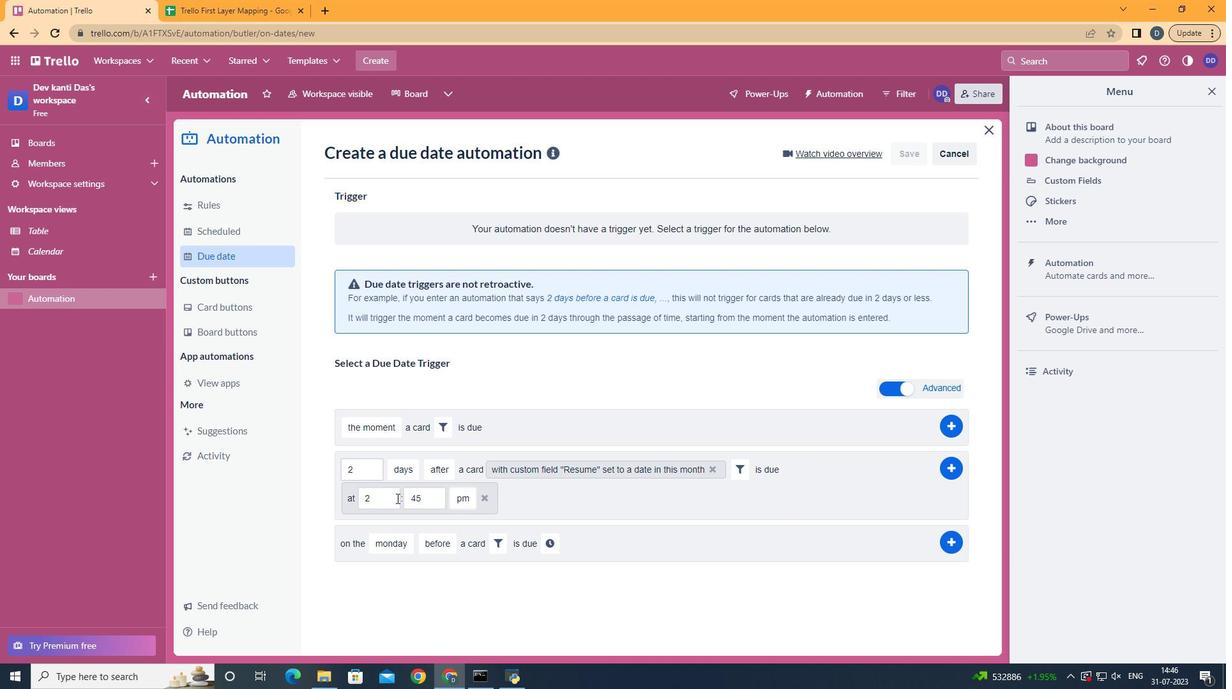 
Action: Key pressed <Key.backspace>11
Screenshot: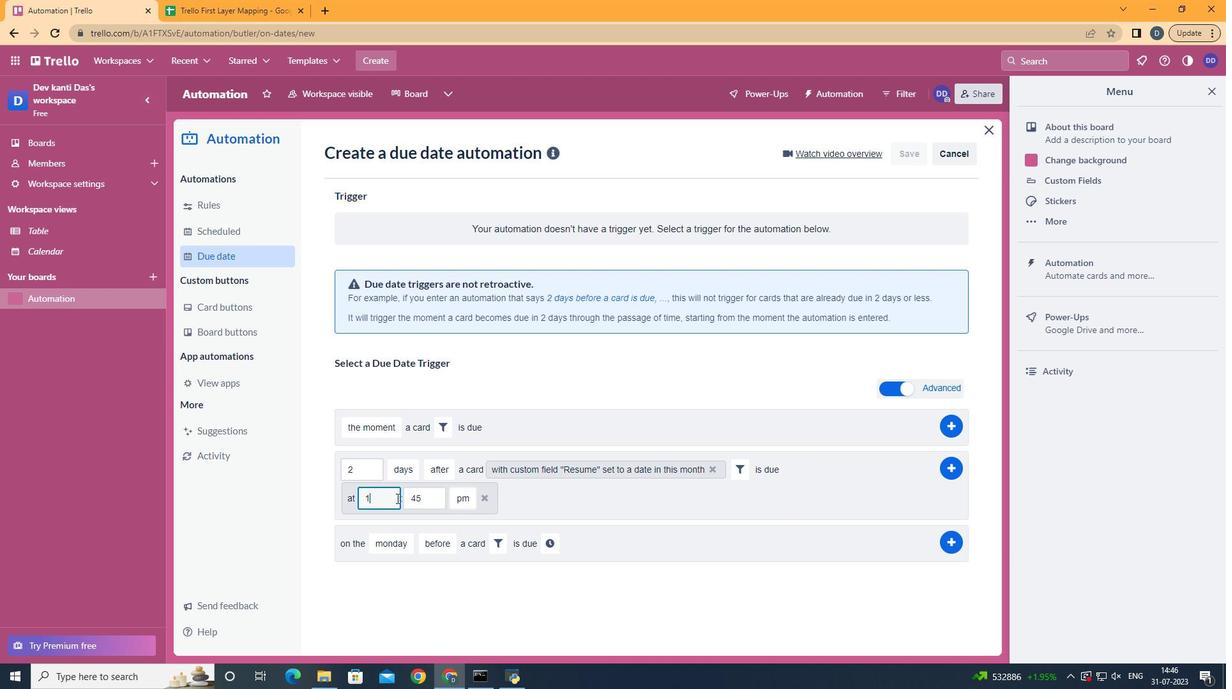 
Action: Mouse moved to (435, 500)
Screenshot: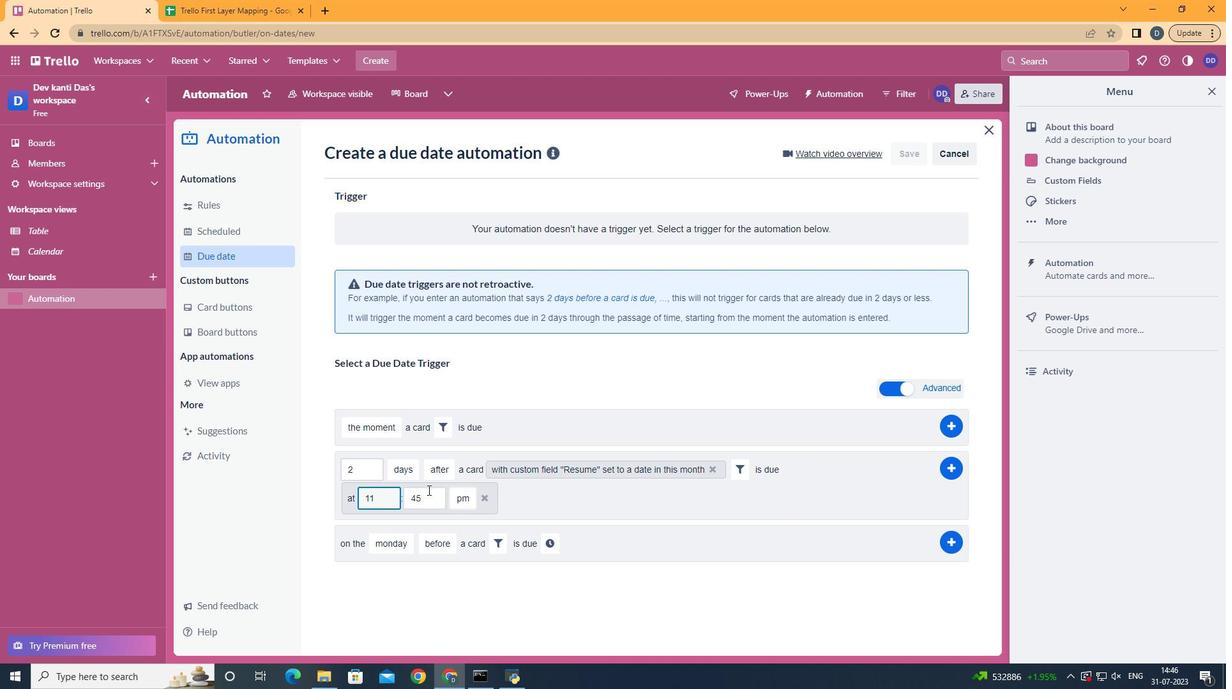 
Action: Mouse pressed left at (435, 500)
Screenshot: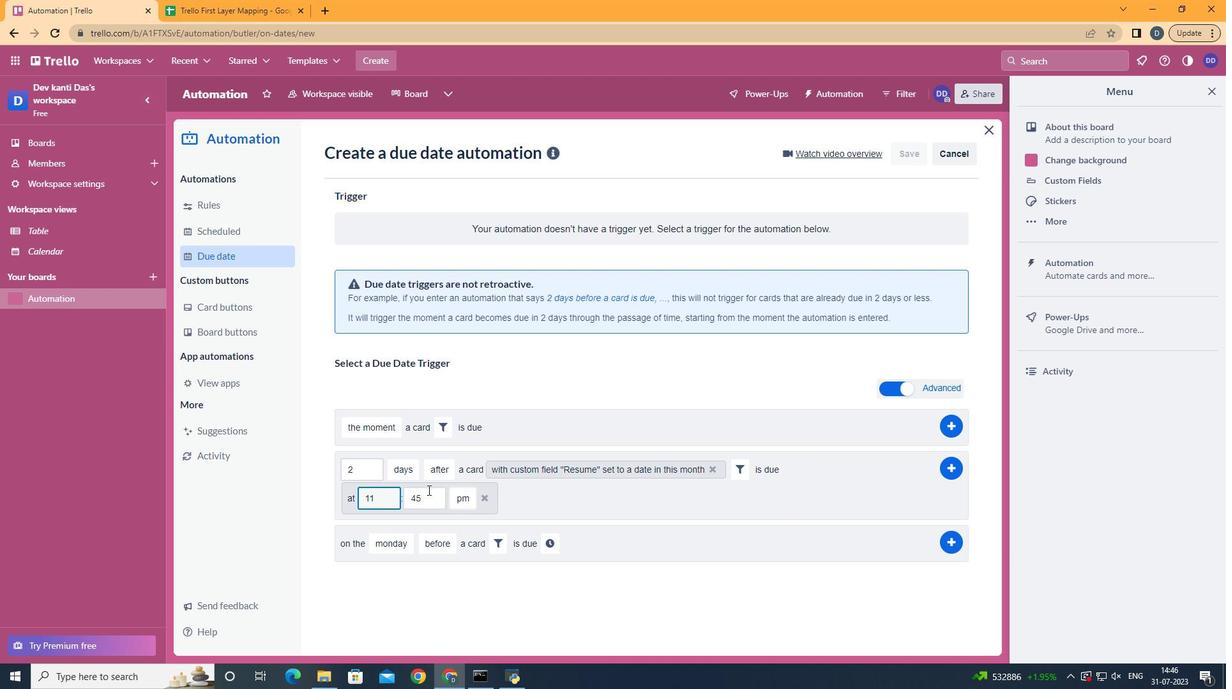 
Action: Key pressed <Key.backspace><Key.backspace>00
Screenshot: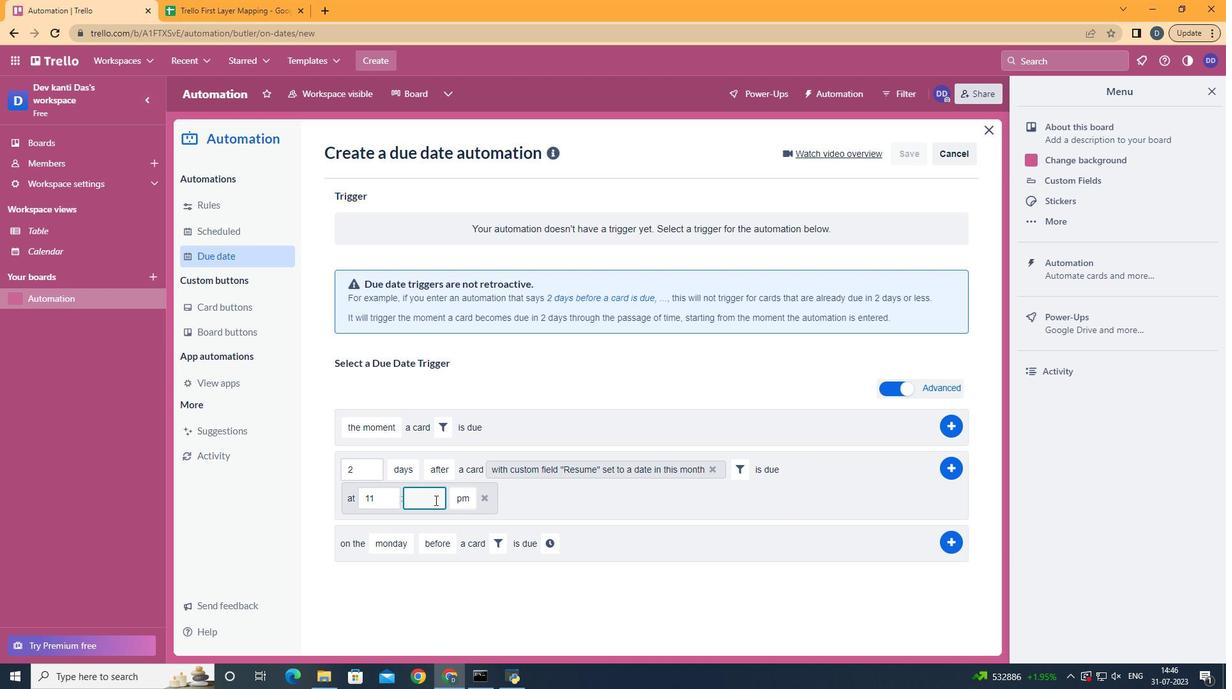 
Action: Mouse moved to (463, 526)
Screenshot: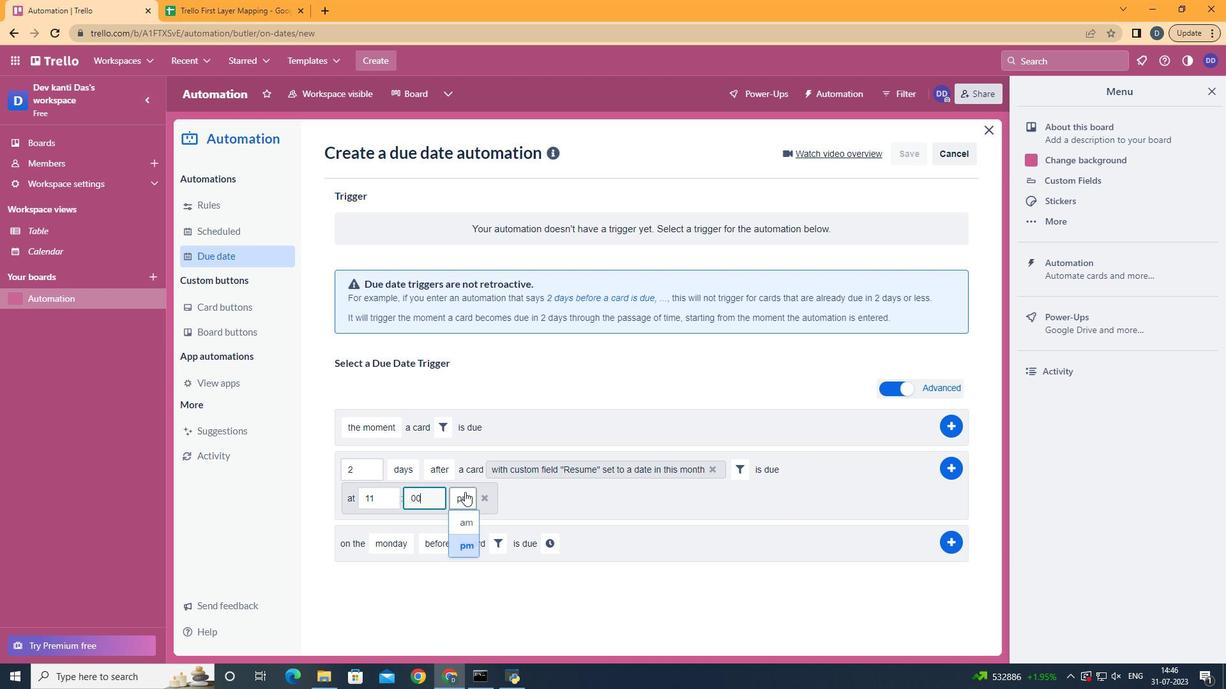 
Action: Mouse pressed left at (463, 526)
Screenshot: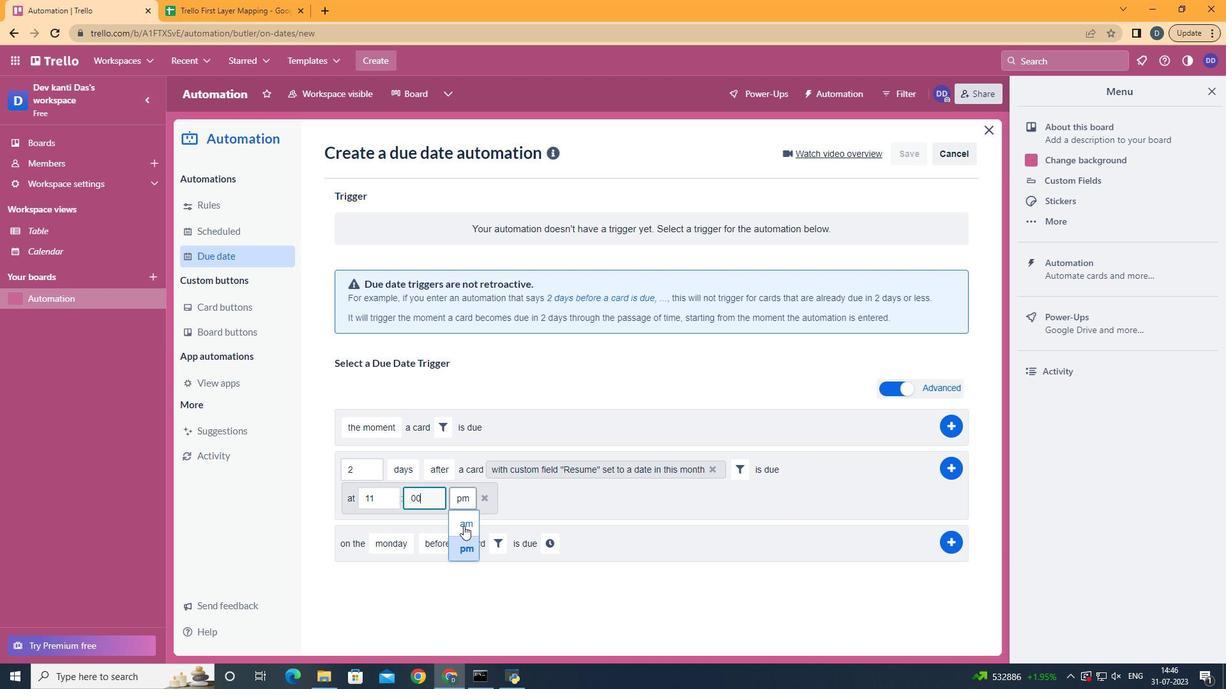 
Action: Mouse moved to (957, 469)
Screenshot: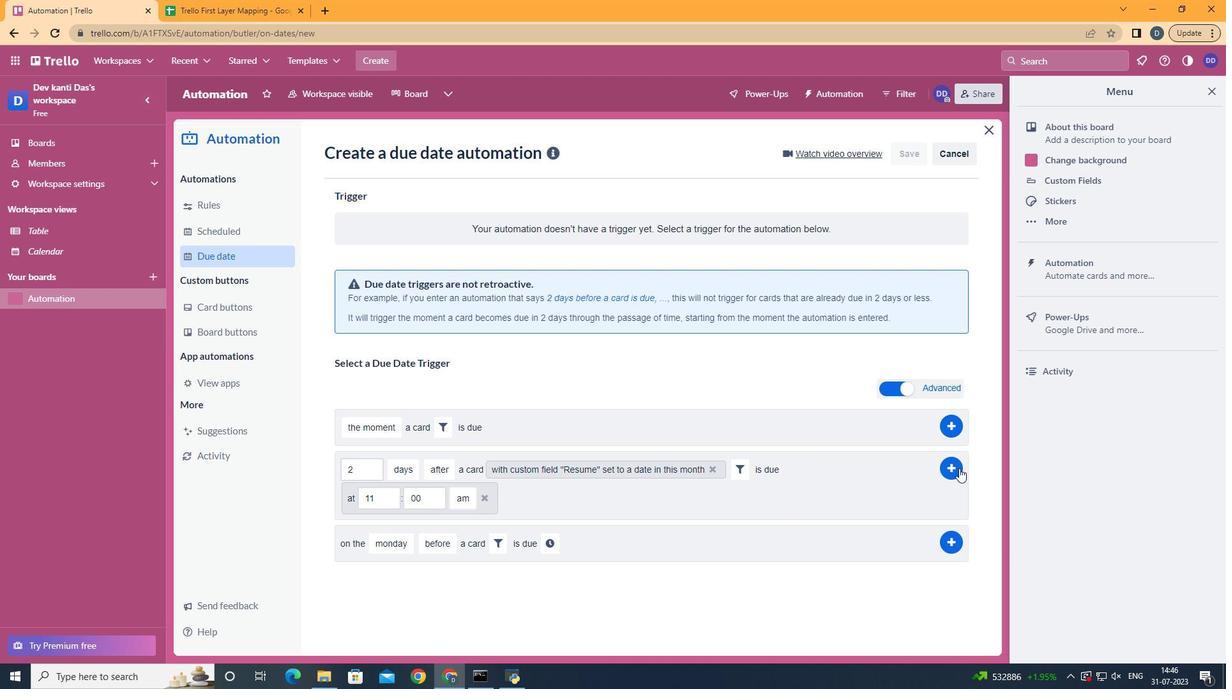 
Action: Mouse pressed left at (957, 469)
Screenshot: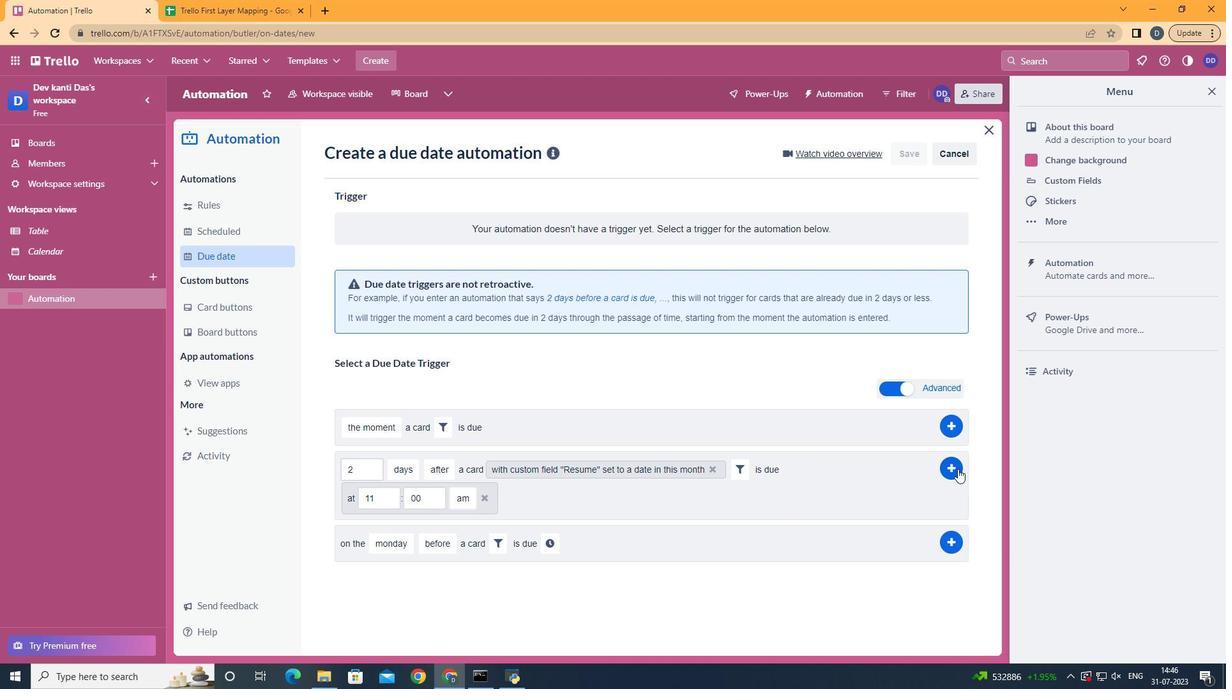 
Action: Mouse moved to (711, 371)
Screenshot: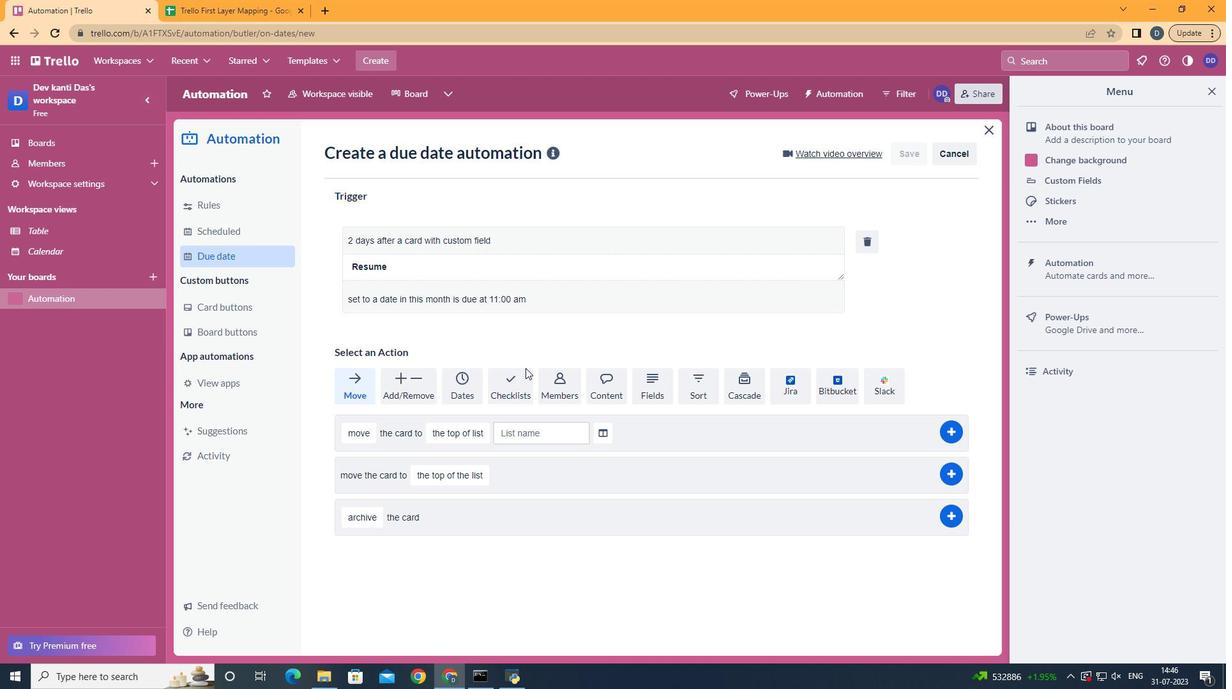 
